 Task: Create a due date automation trigger when advanced on, 2 working days before a card is due add fields without custom field "Resume" set to a date more than 1 working days from now at 11:00 AM.
Action: Mouse moved to (964, 300)
Screenshot: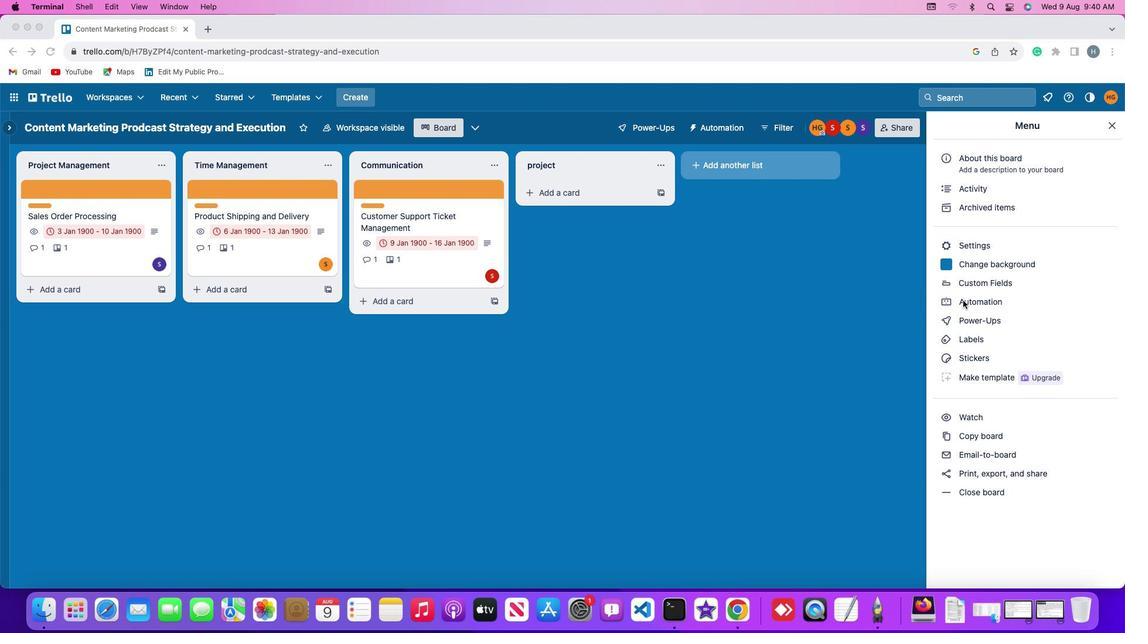 
Action: Mouse pressed left at (964, 300)
Screenshot: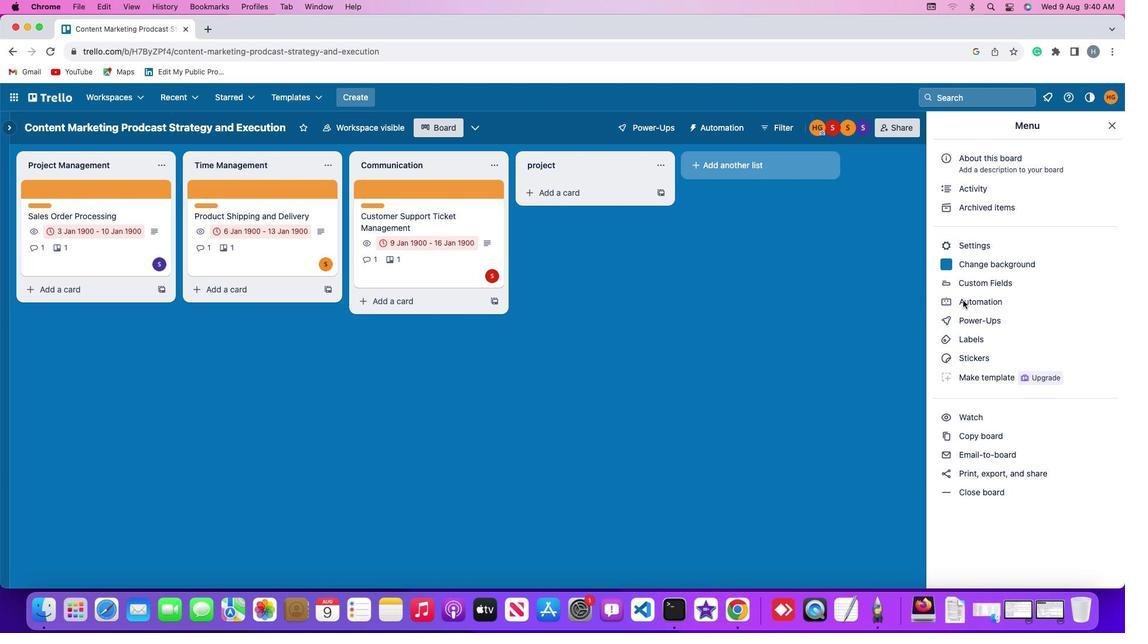 
Action: Mouse pressed left at (964, 300)
Screenshot: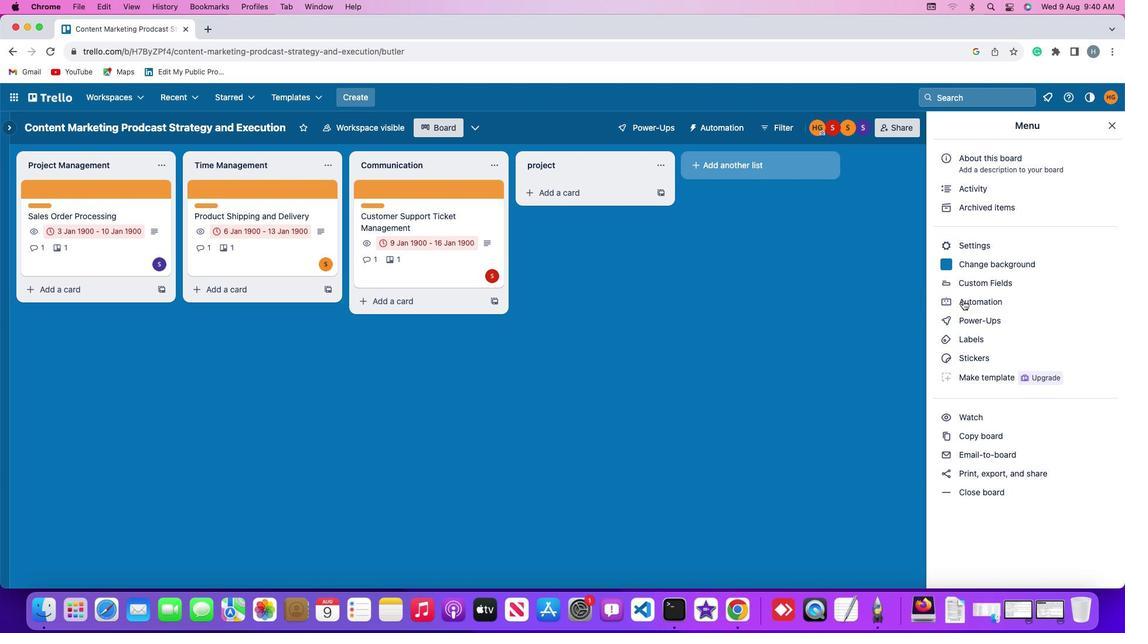 
Action: Mouse moved to (93, 277)
Screenshot: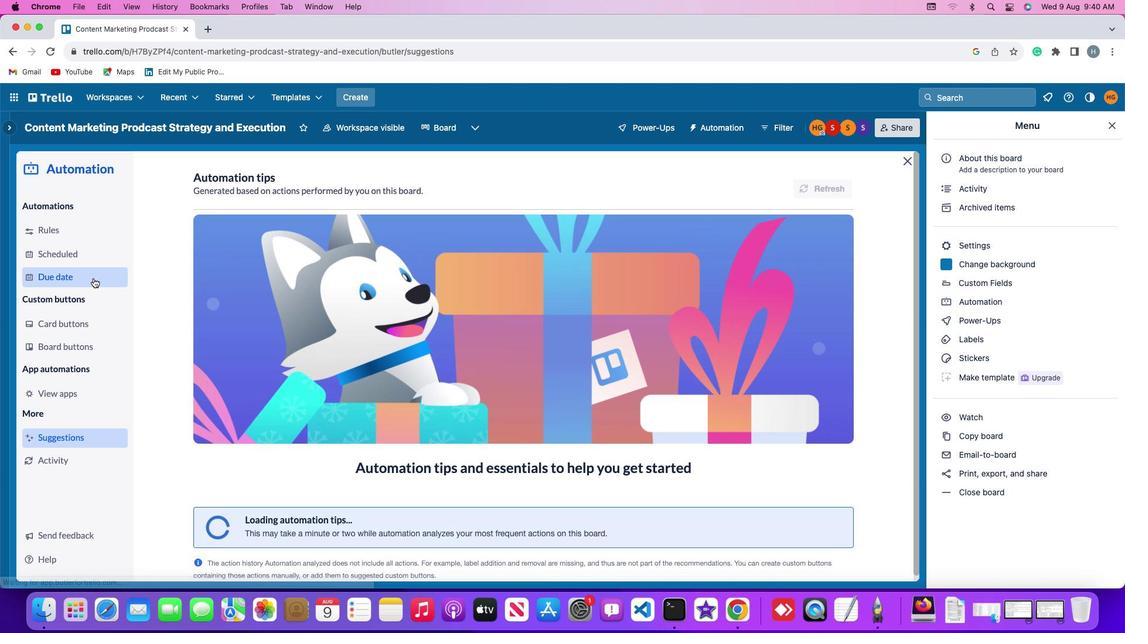 
Action: Mouse pressed left at (93, 277)
Screenshot: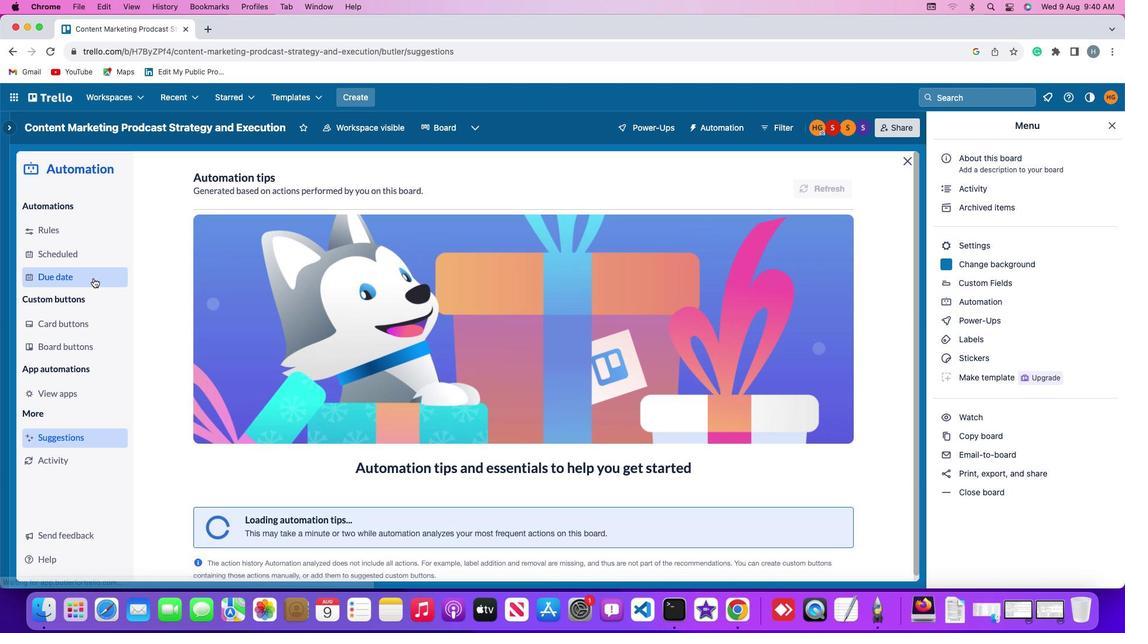 
Action: Mouse moved to (792, 182)
Screenshot: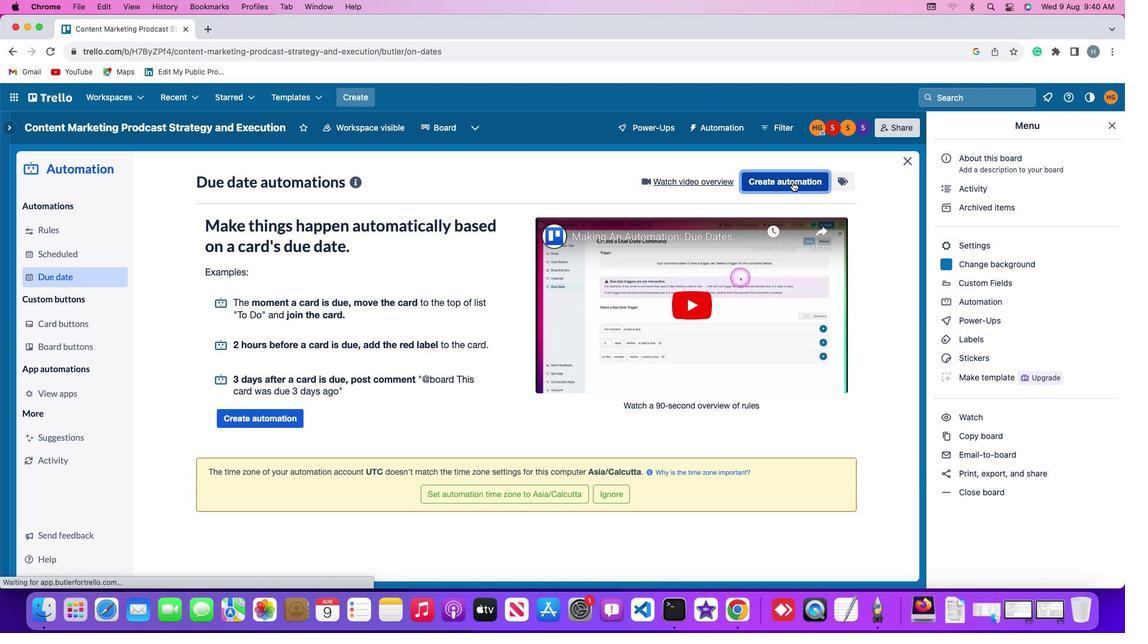
Action: Mouse pressed left at (792, 182)
Screenshot: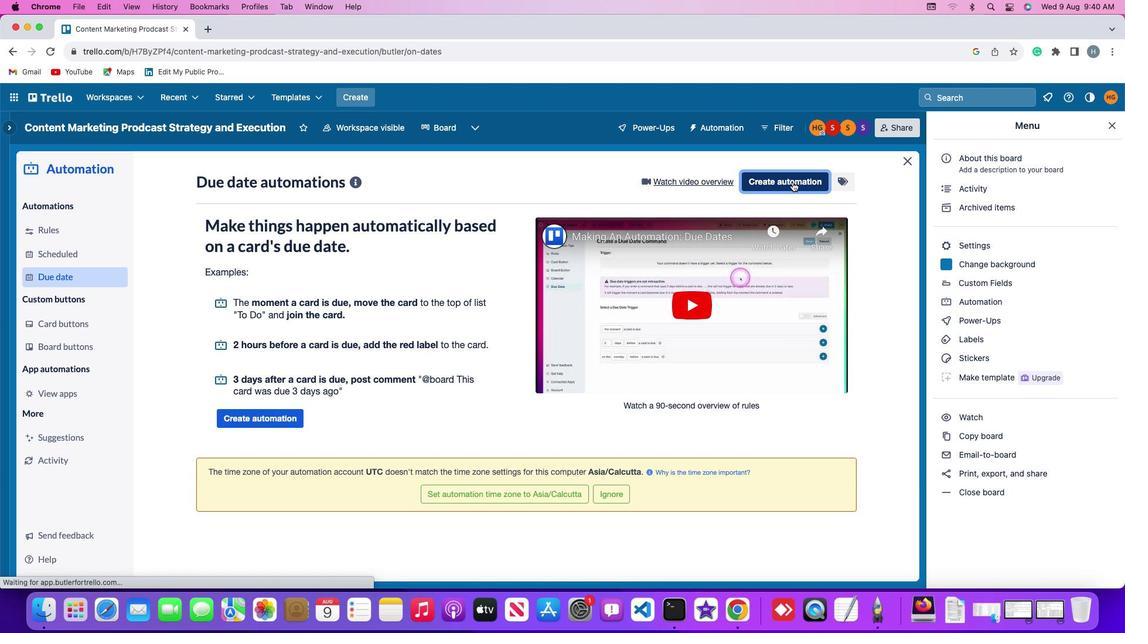 
Action: Mouse moved to (299, 293)
Screenshot: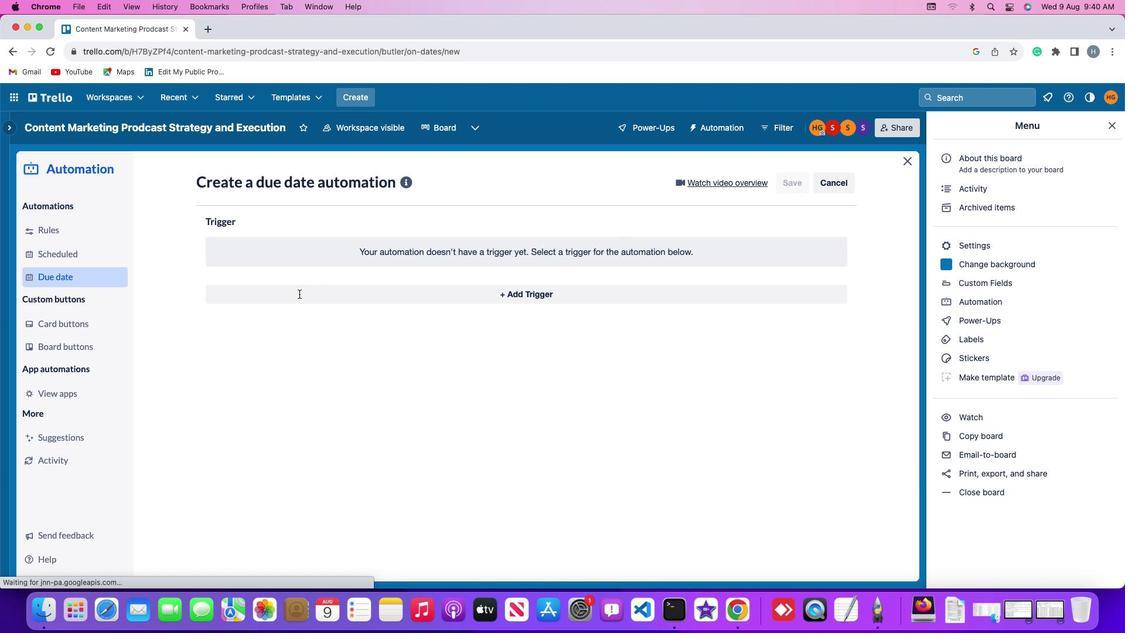 
Action: Mouse pressed left at (299, 293)
Screenshot: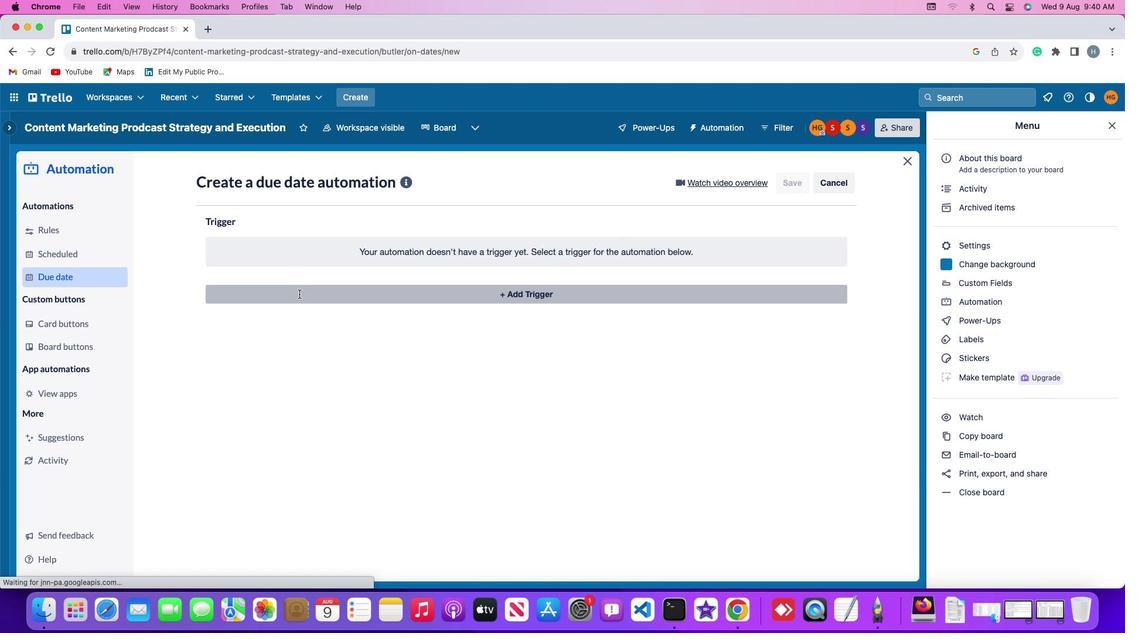 
Action: Mouse moved to (228, 469)
Screenshot: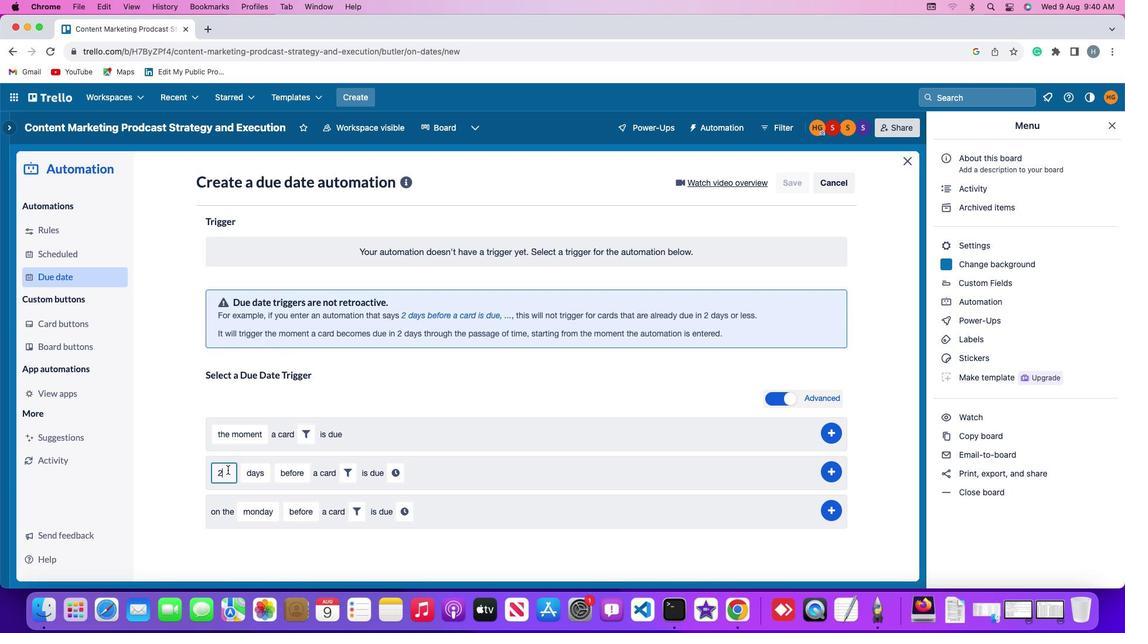 
Action: Mouse pressed left at (228, 469)
Screenshot: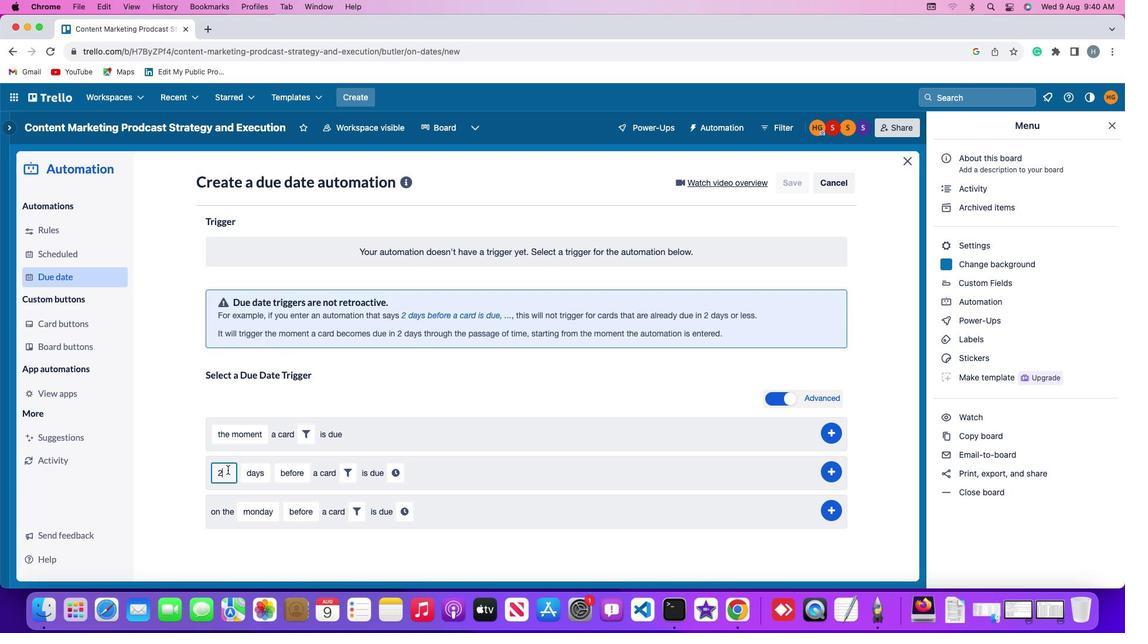 
Action: Mouse moved to (228, 469)
Screenshot: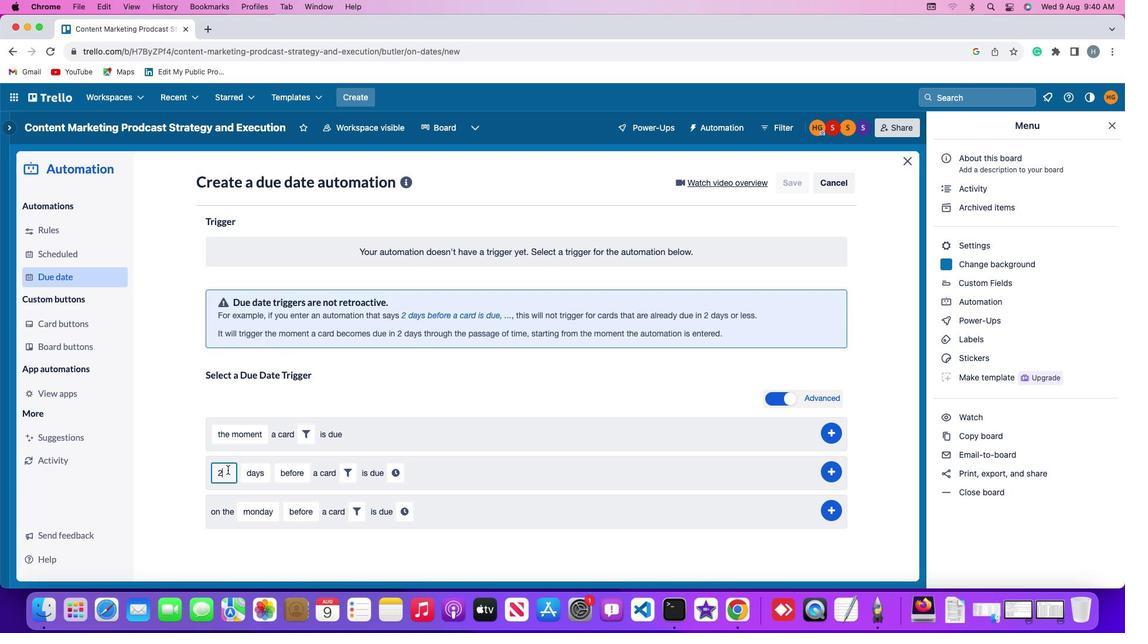 
Action: Key pressed Key.backspace'2'
Screenshot: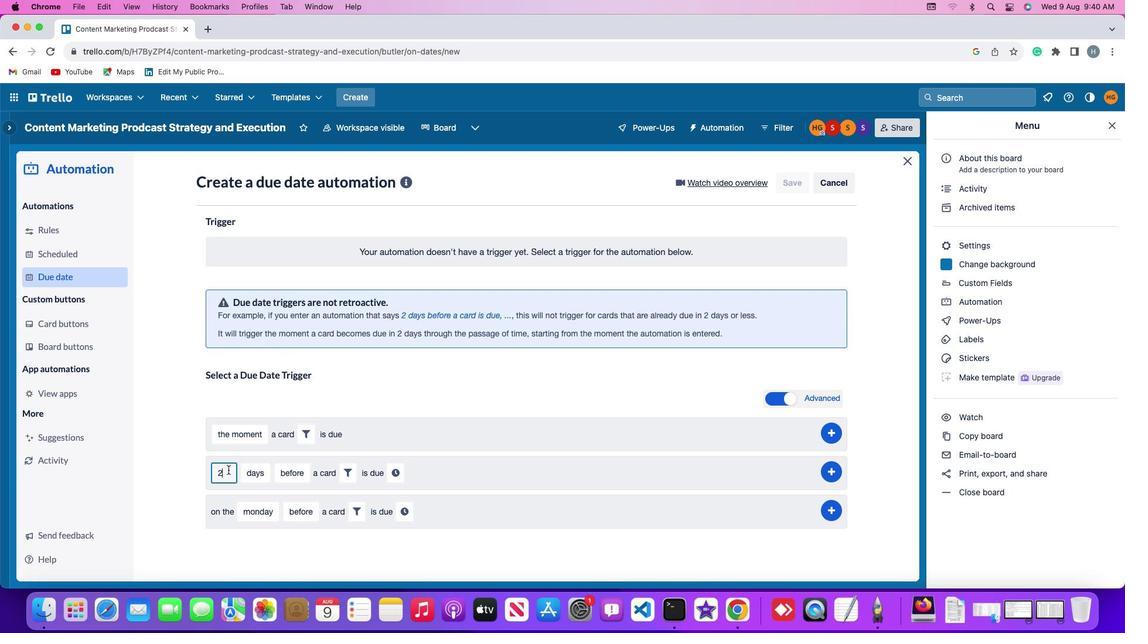 
Action: Mouse moved to (250, 473)
Screenshot: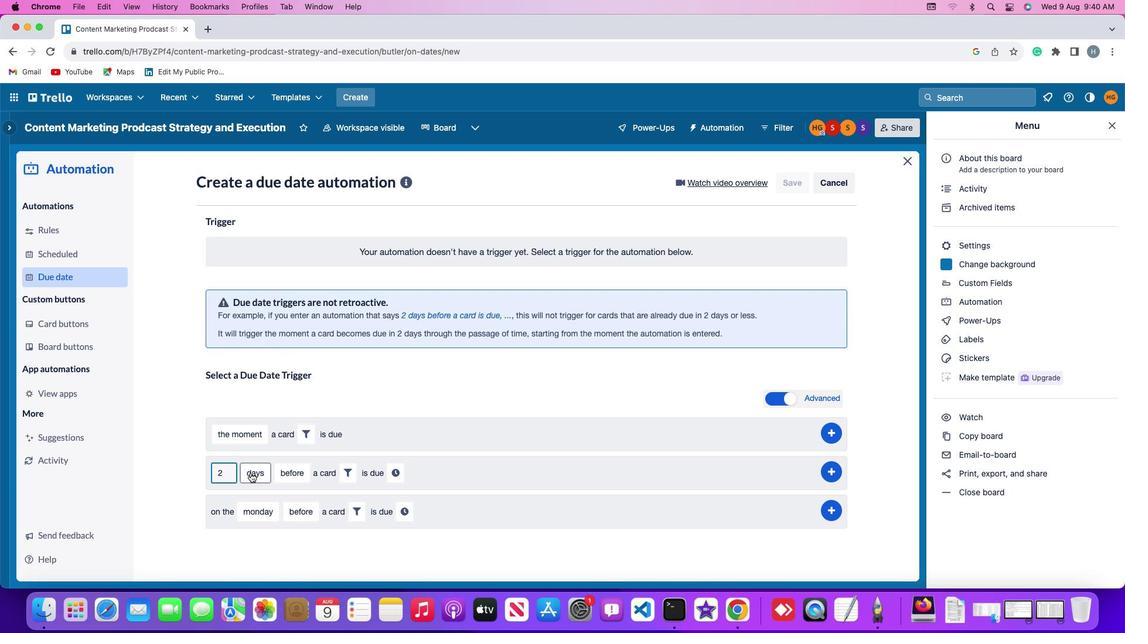 
Action: Mouse pressed left at (250, 473)
Screenshot: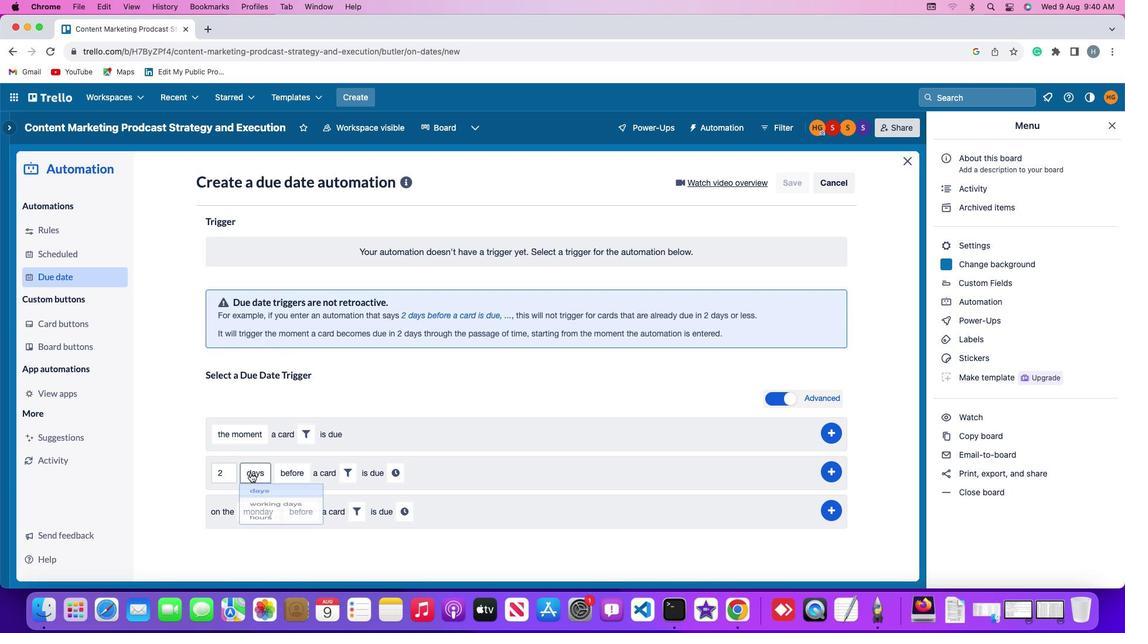 
Action: Mouse moved to (258, 518)
Screenshot: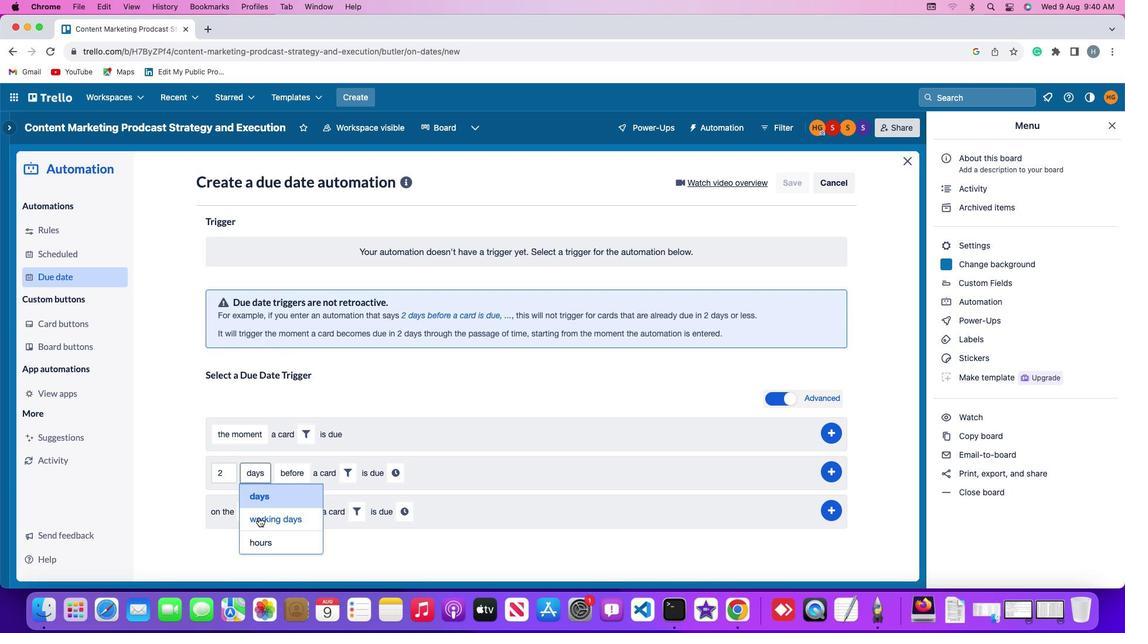 
Action: Mouse pressed left at (258, 518)
Screenshot: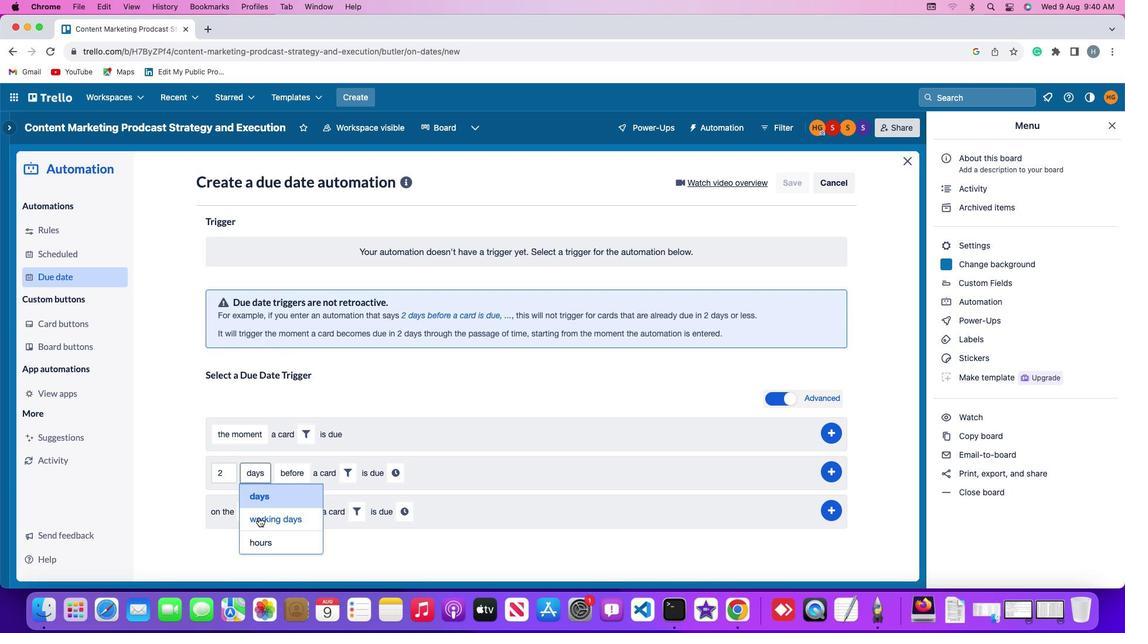 
Action: Mouse moved to (318, 474)
Screenshot: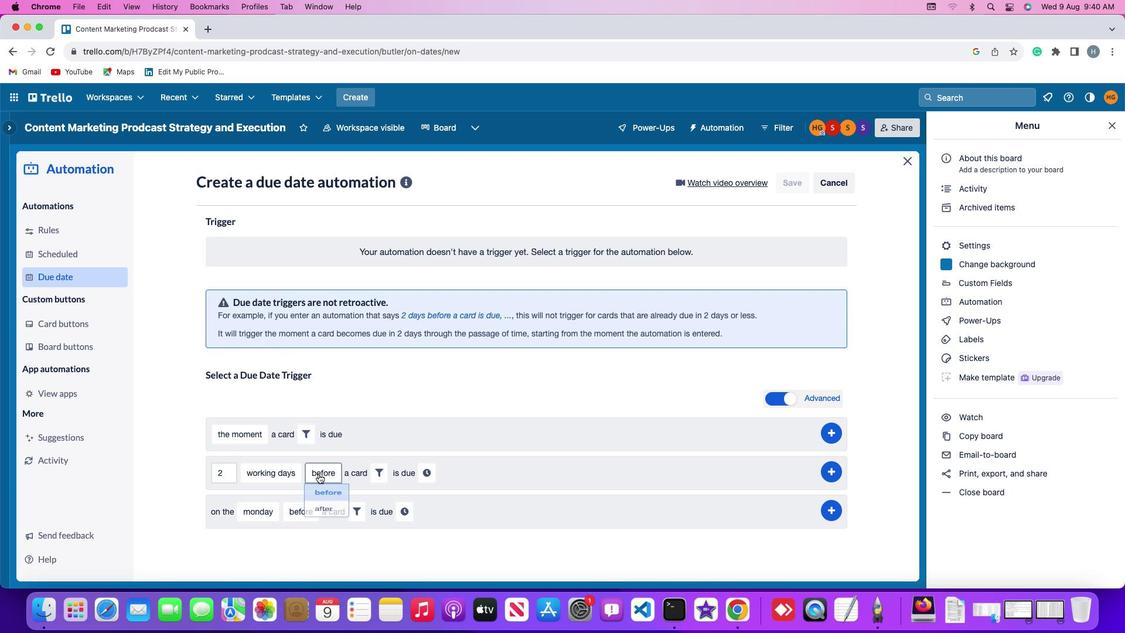
Action: Mouse pressed left at (318, 474)
Screenshot: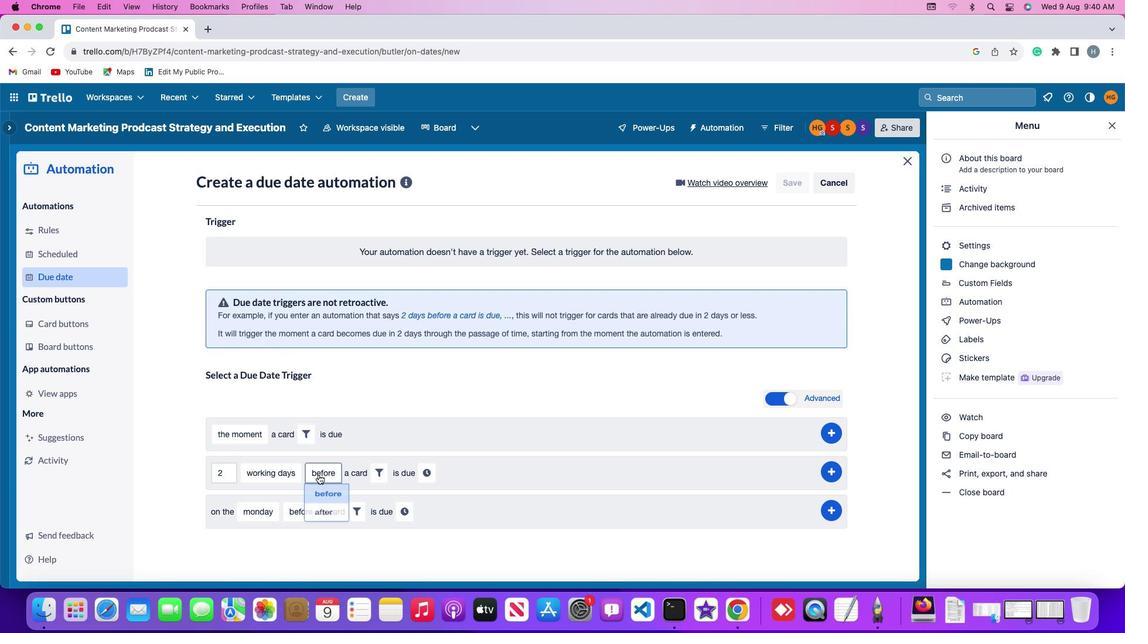 
Action: Mouse moved to (327, 494)
Screenshot: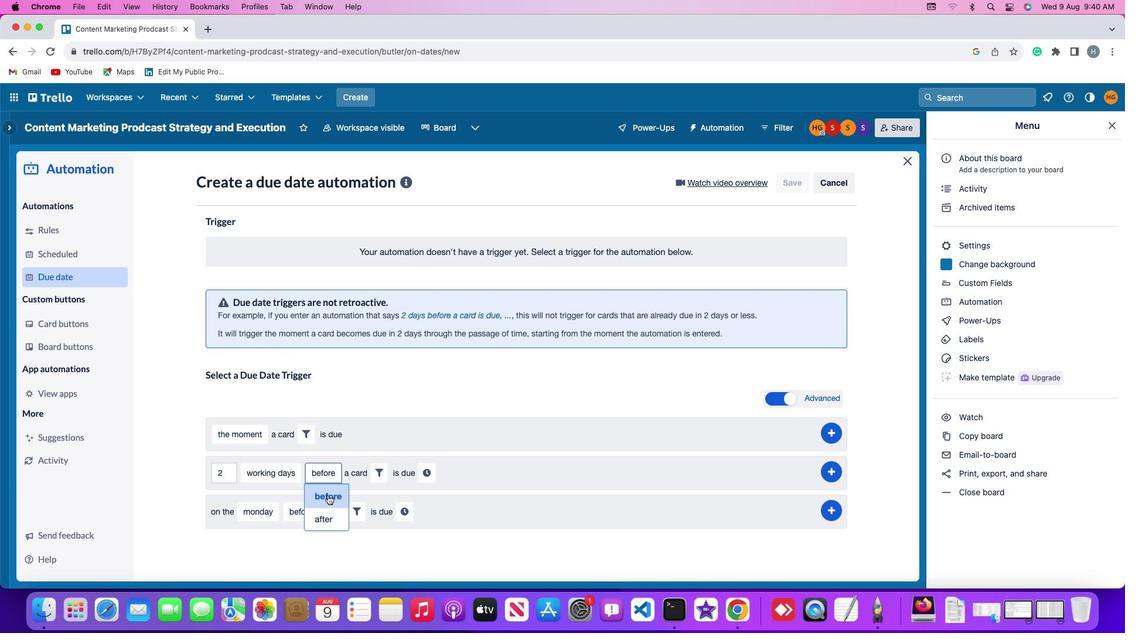 
Action: Mouse pressed left at (327, 494)
Screenshot: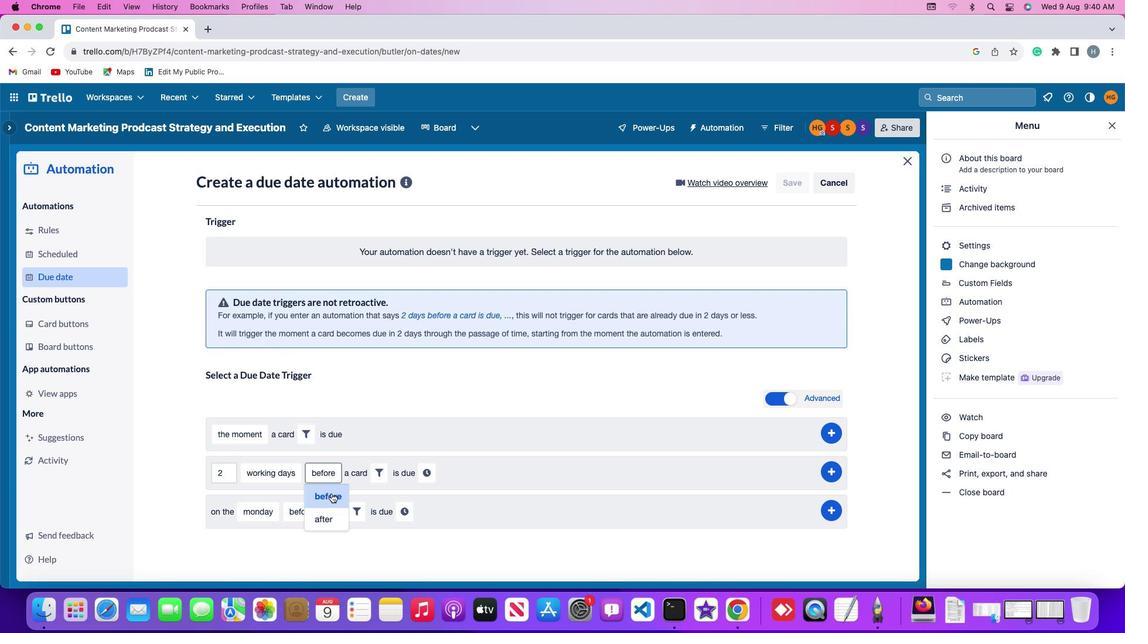 
Action: Mouse moved to (379, 476)
Screenshot: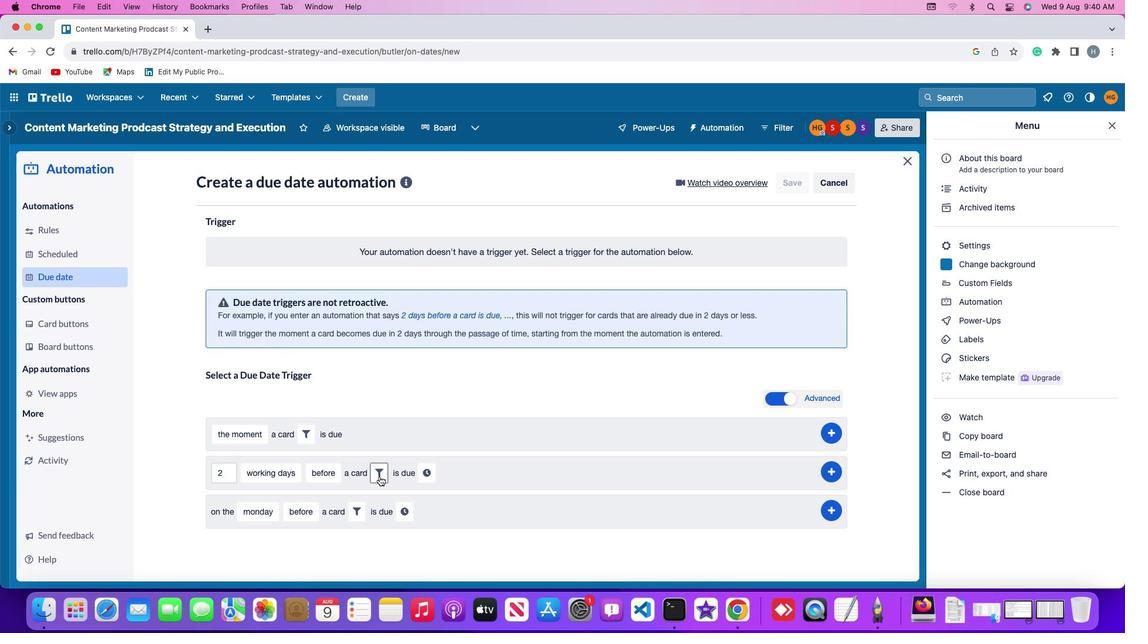 
Action: Mouse pressed left at (379, 476)
Screenshot: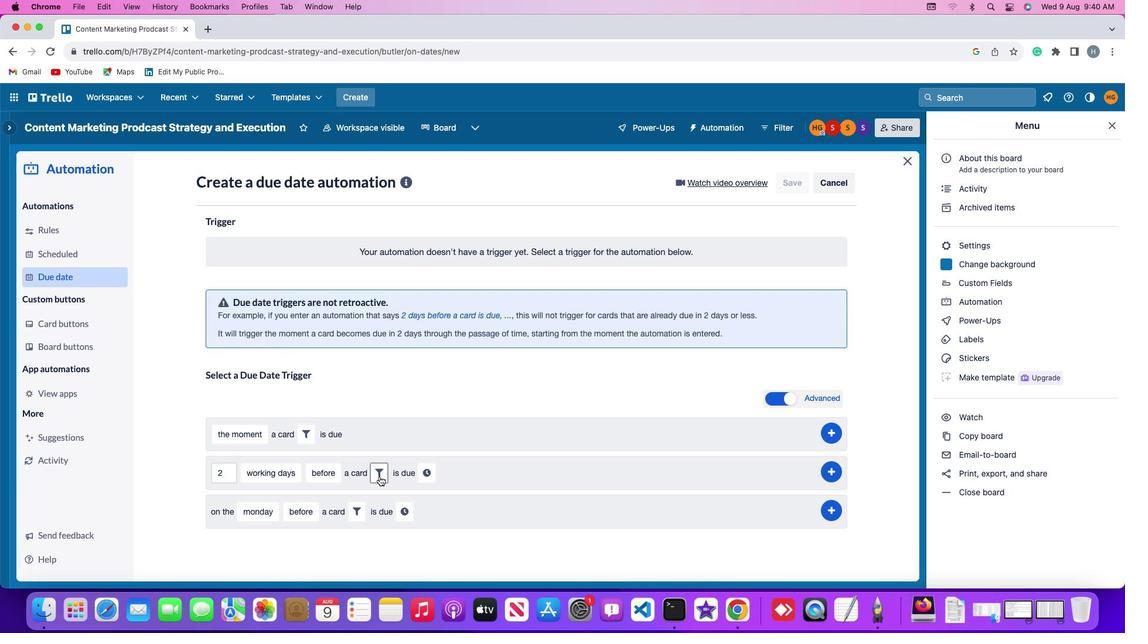 
Action: Mouse moved to (569, 507)
Screenshot: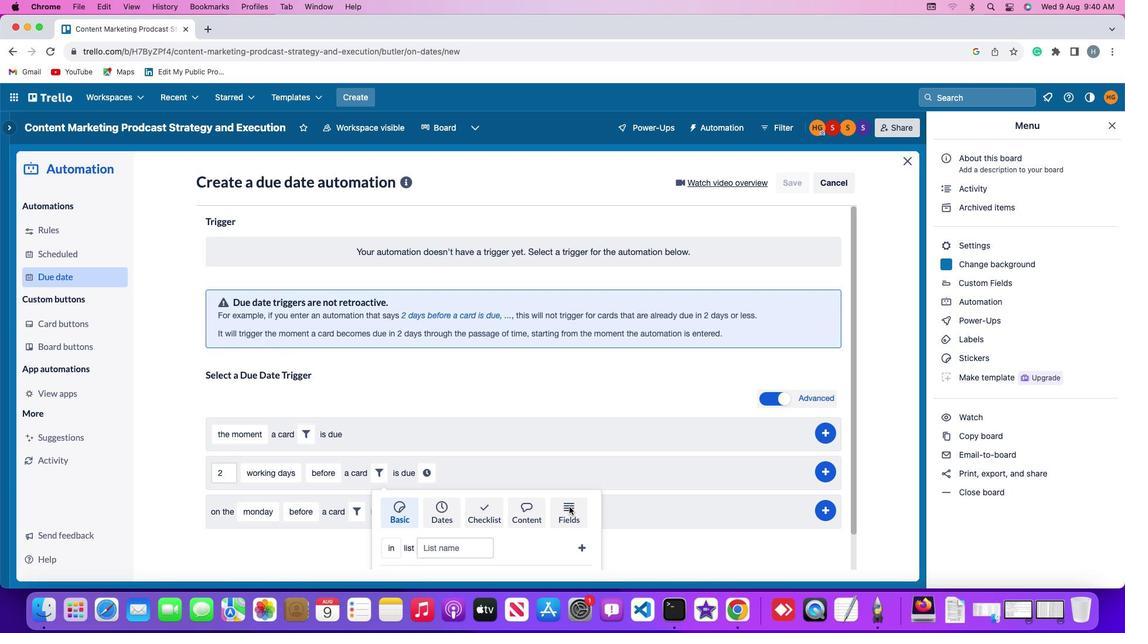 
Action: Mouse pressed left at (569, 507)
Screenshot: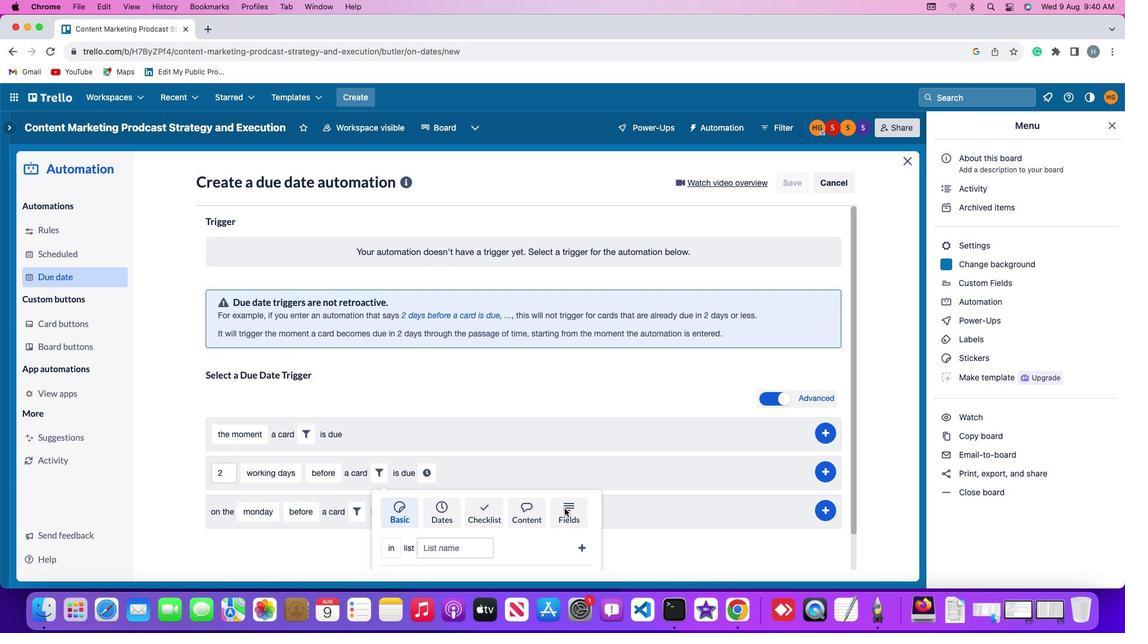 
Action: Mouse moved to (334, 538)
Screenshot: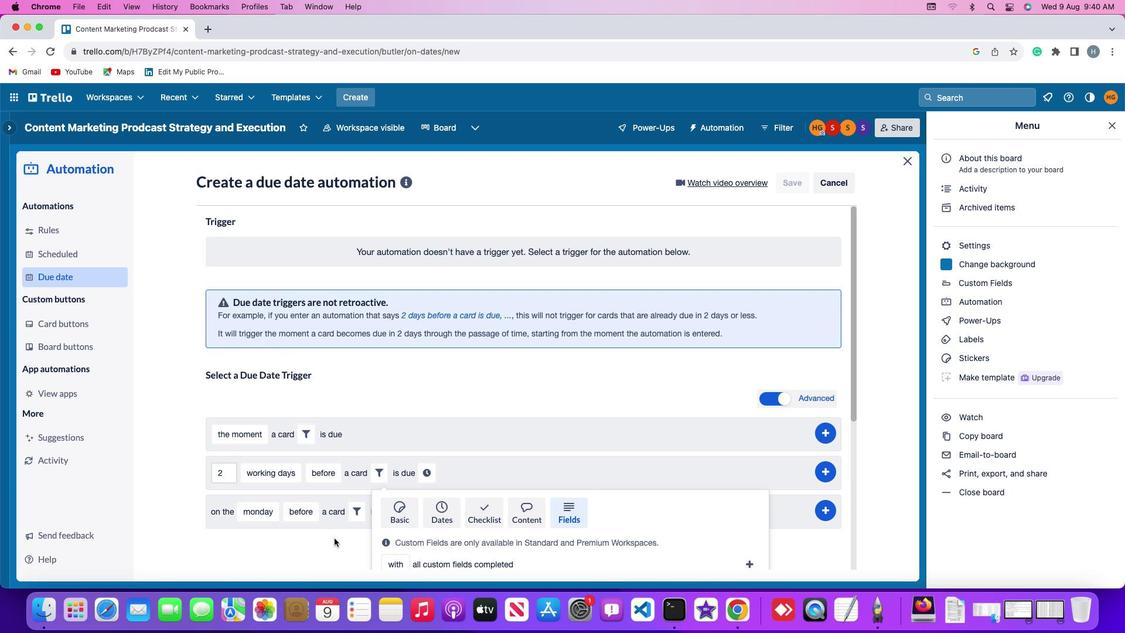 
Action: Mouse scrolled (334, 538) with delta (0, 0)
Screenshot: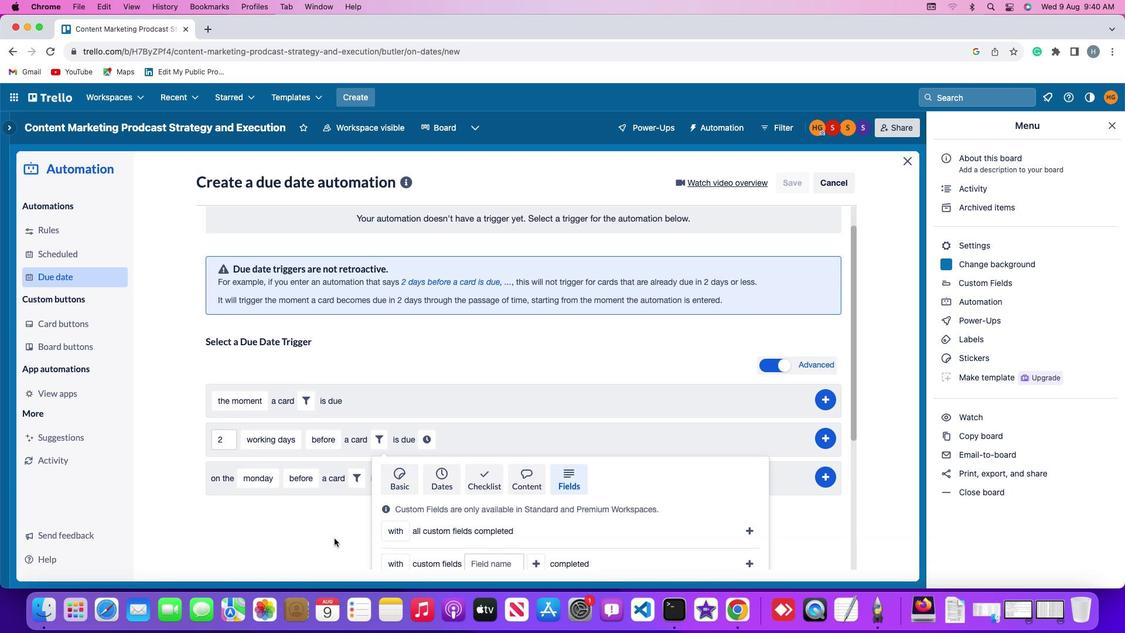 
Action: Mouse scrolled (334, 538) with delta (0, 0)
Screenshot: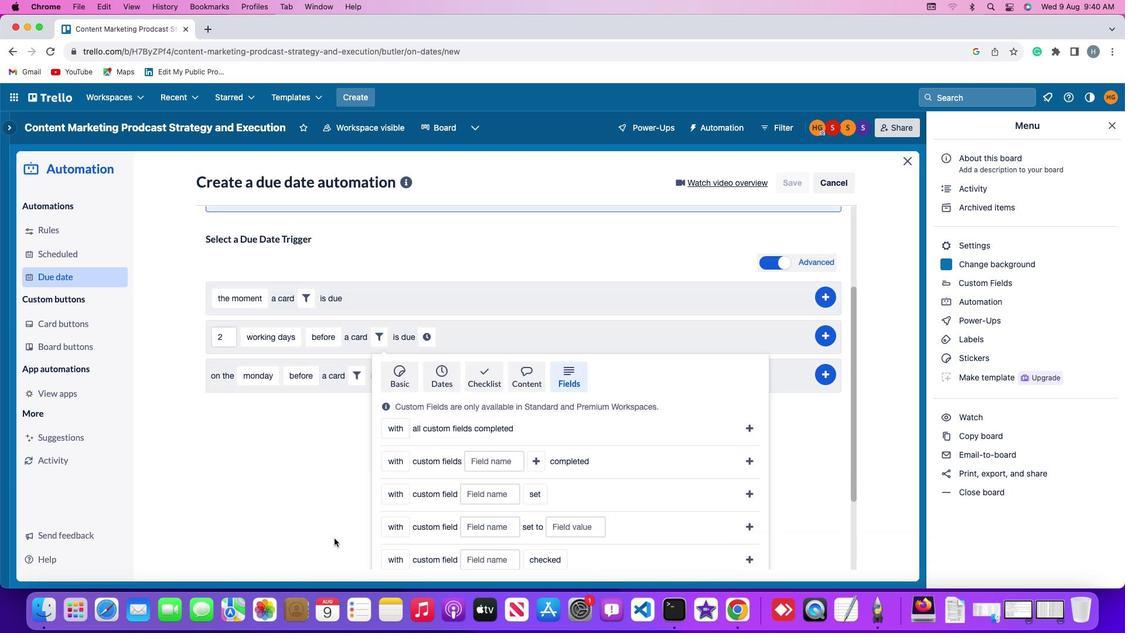 
Action: Mouse scrolled (334, 538) with delta (0, -1)
Screenshot: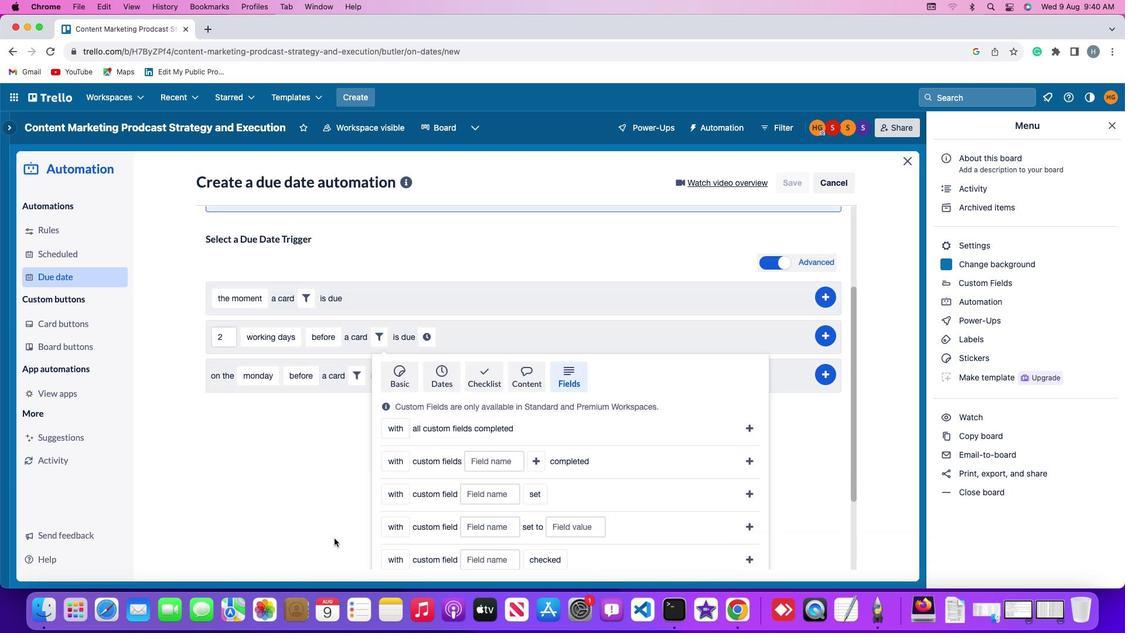 
Action: Mouse scrolled (334, 538) with delta (0, -2)
Screenshot: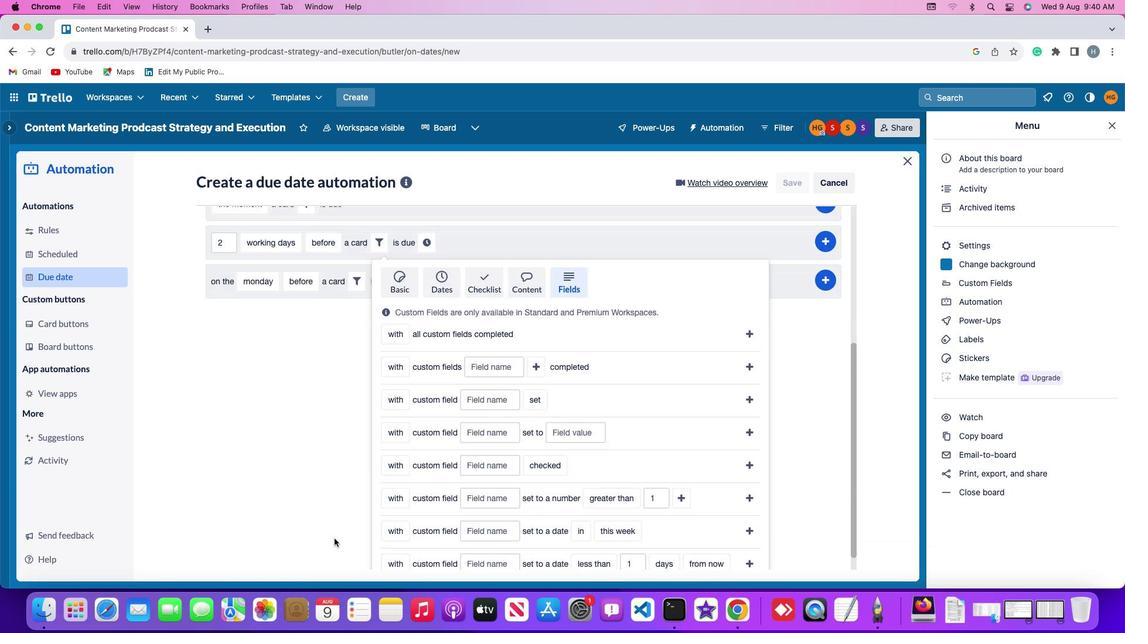 
Action: Mouse scrolled (334, 538) with delta (0, -3)
Screenshot: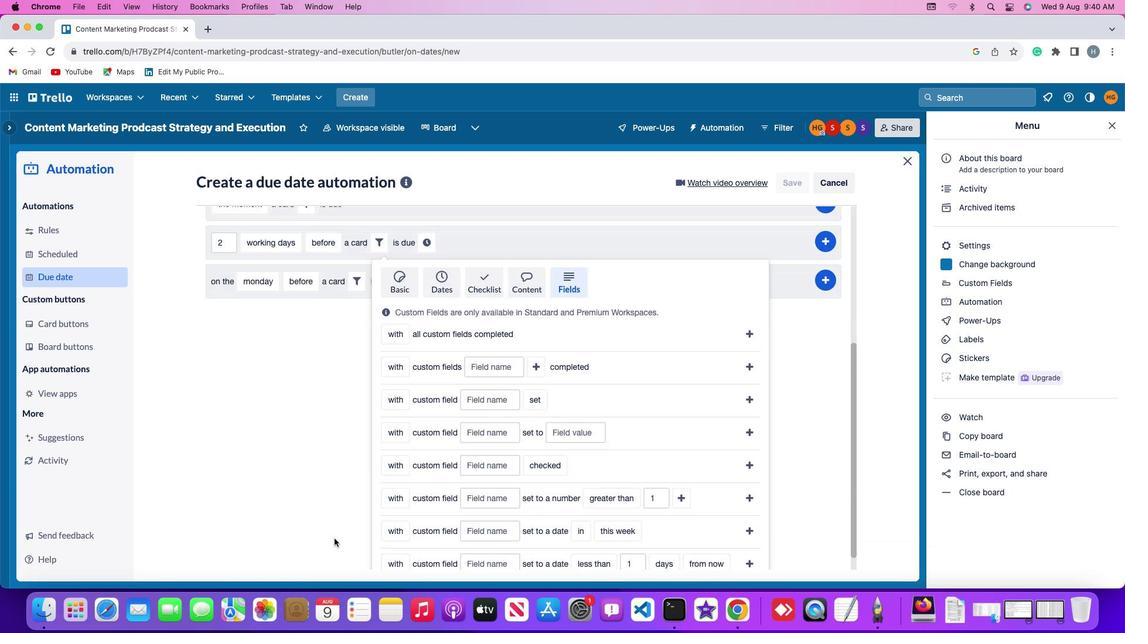 
Action: Mouse scrolled (334, 538) with delta (0, -4)
Screenshot: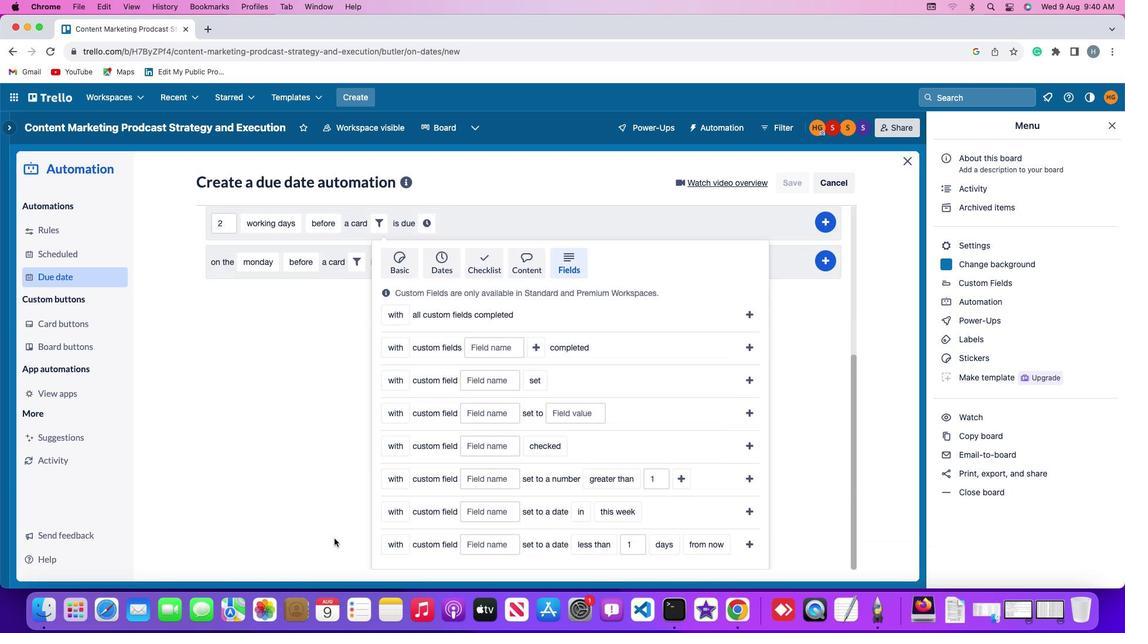 
Action: Mouse scrolled (334, 538) with delta (0, 0)
Screenshot: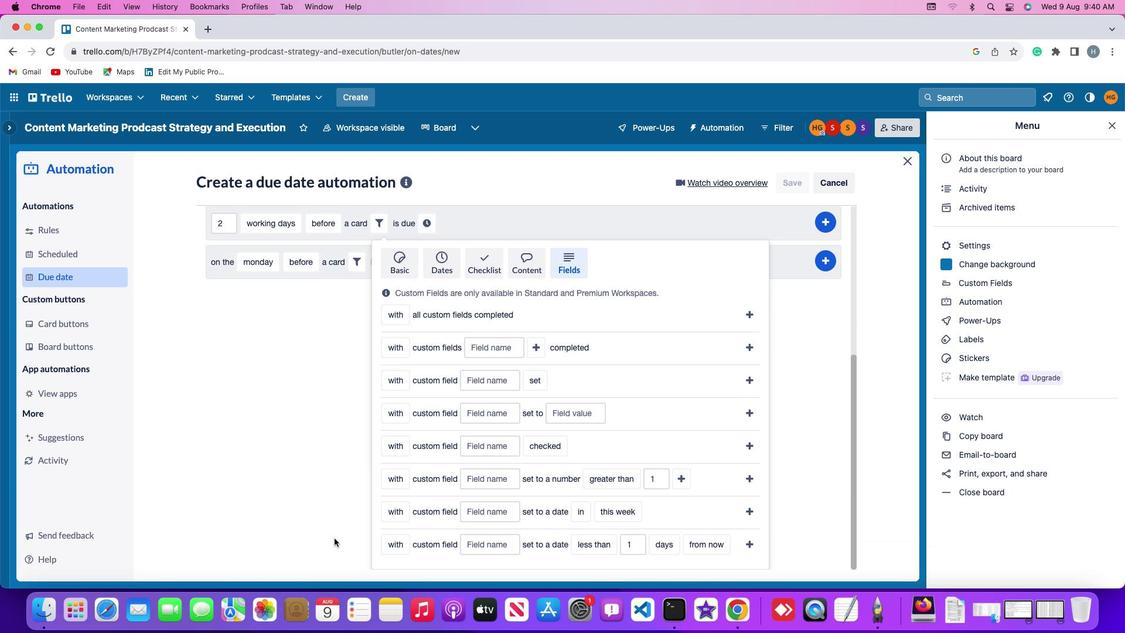 
Action: Mouse scrolled (334, 538) with delta (0, 0)
Screenshot: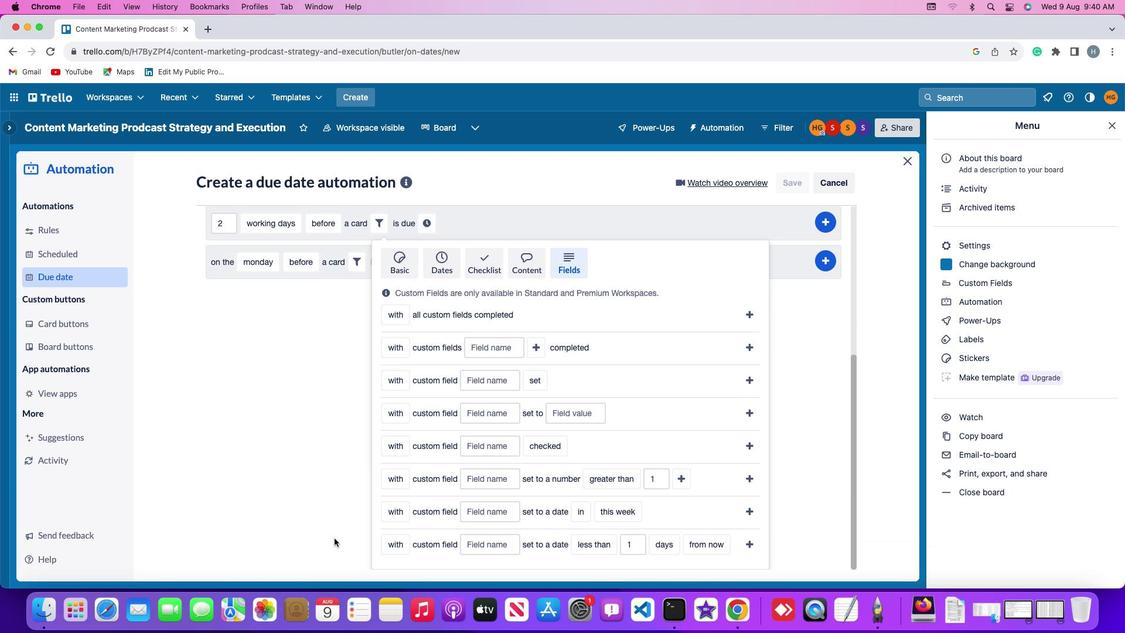 
Action: Mouse scrolled (334, 538) with delta (0, -1)
Screenshot: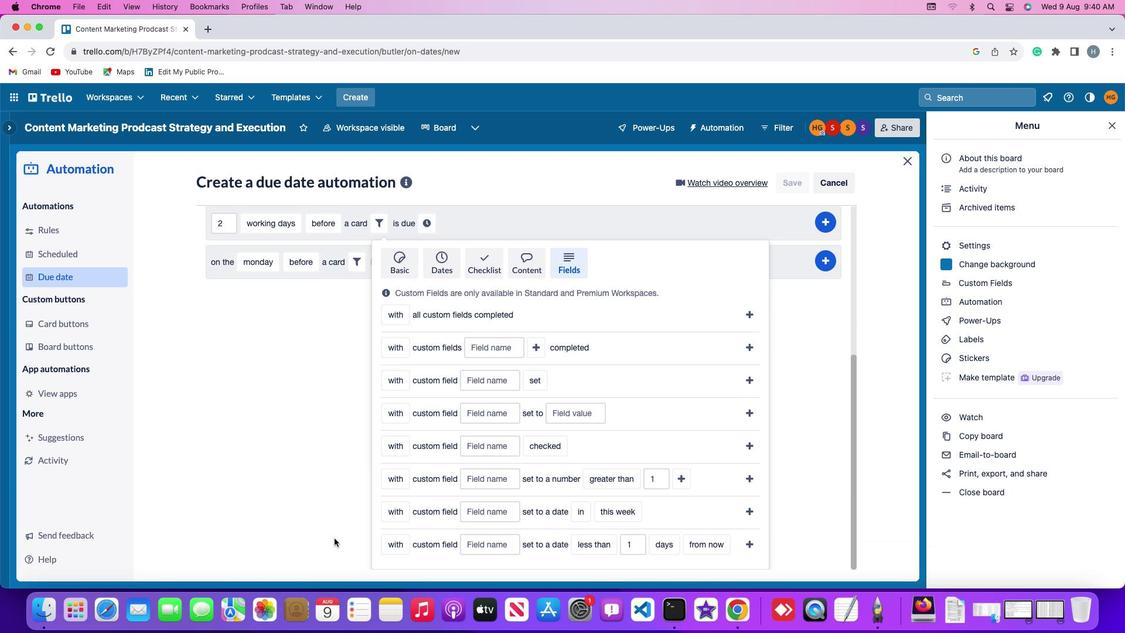 
Action: Mouse scrolled (334, 538) with delta (0, -2)
Screenshot: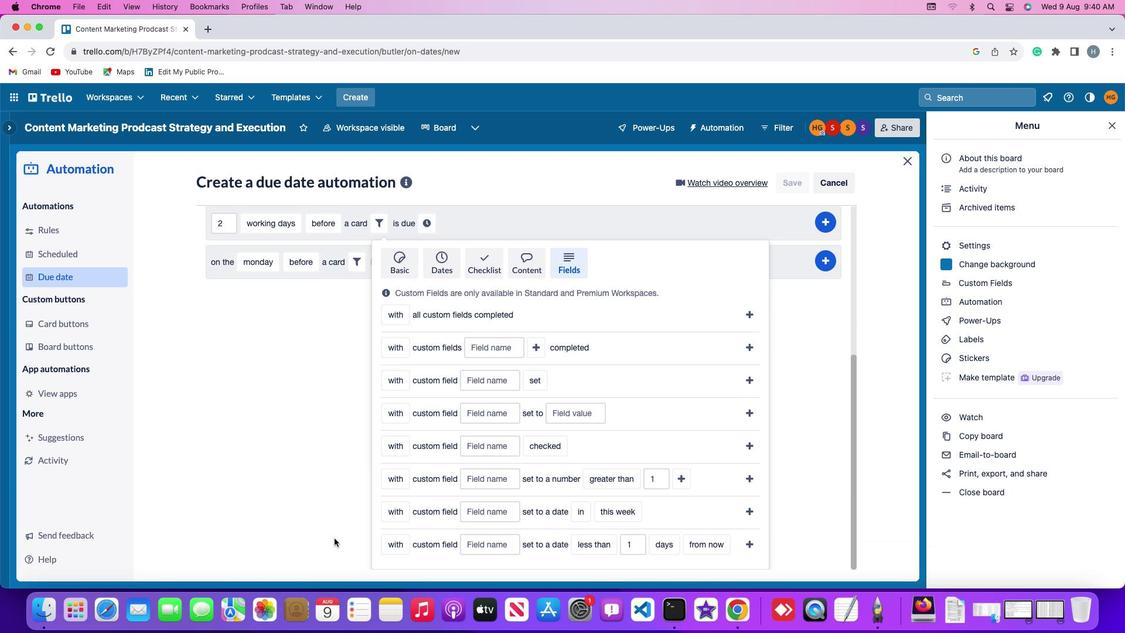 
Action: Mouse moved to (386, 540)
Screenshot: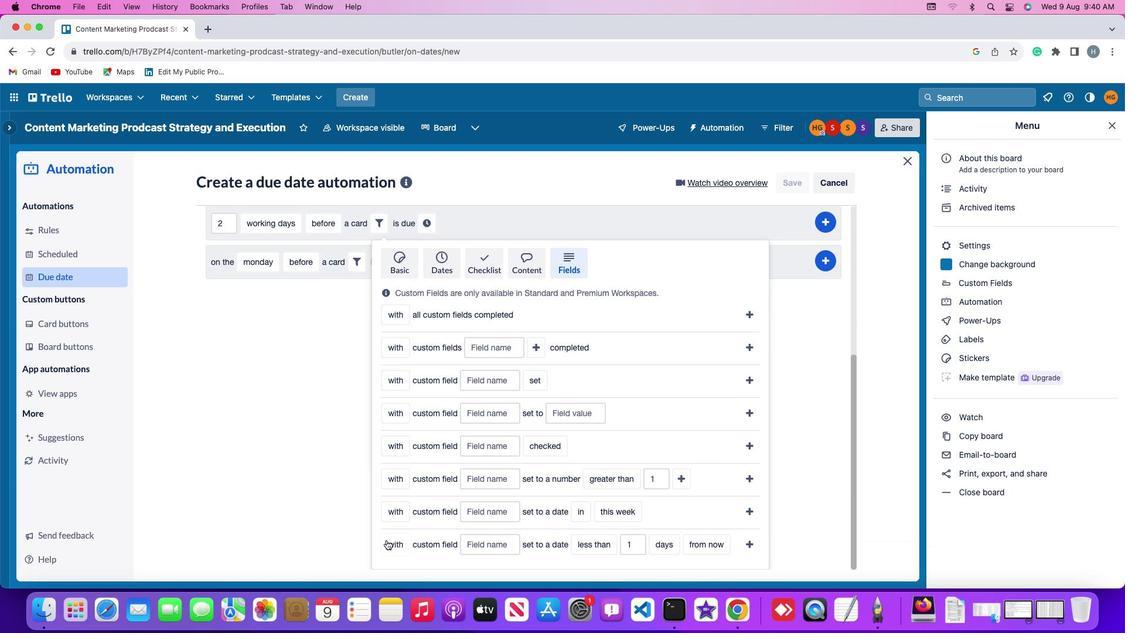 
Action: Mouse pressed left at (386, 540)
Screenshot: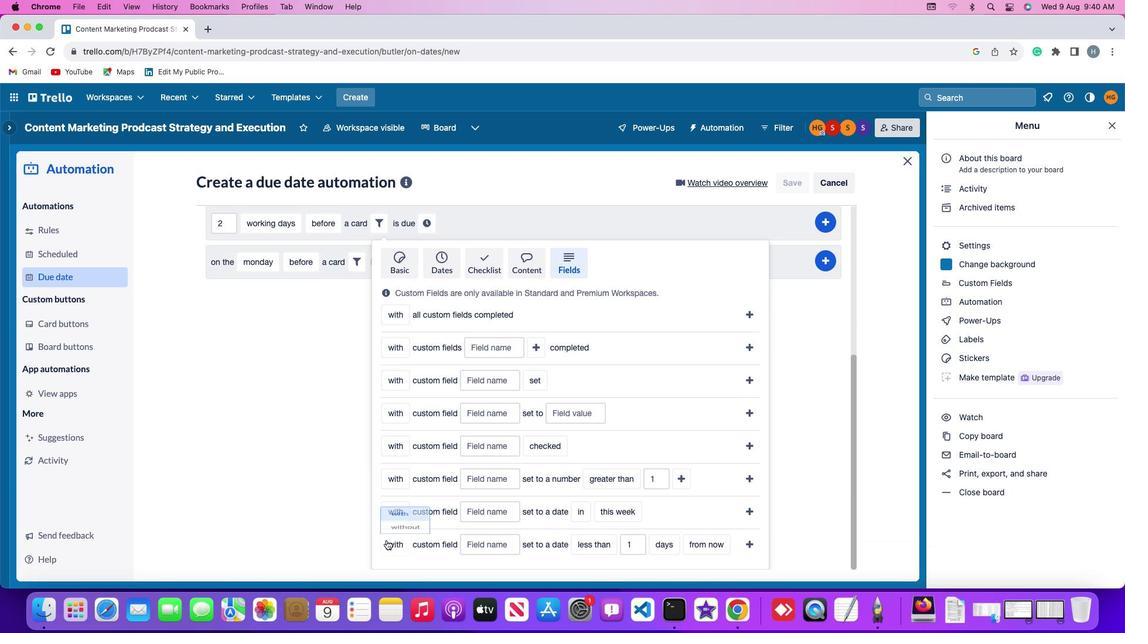 
Action: Mouse moved to (402, 527)
Screenshot: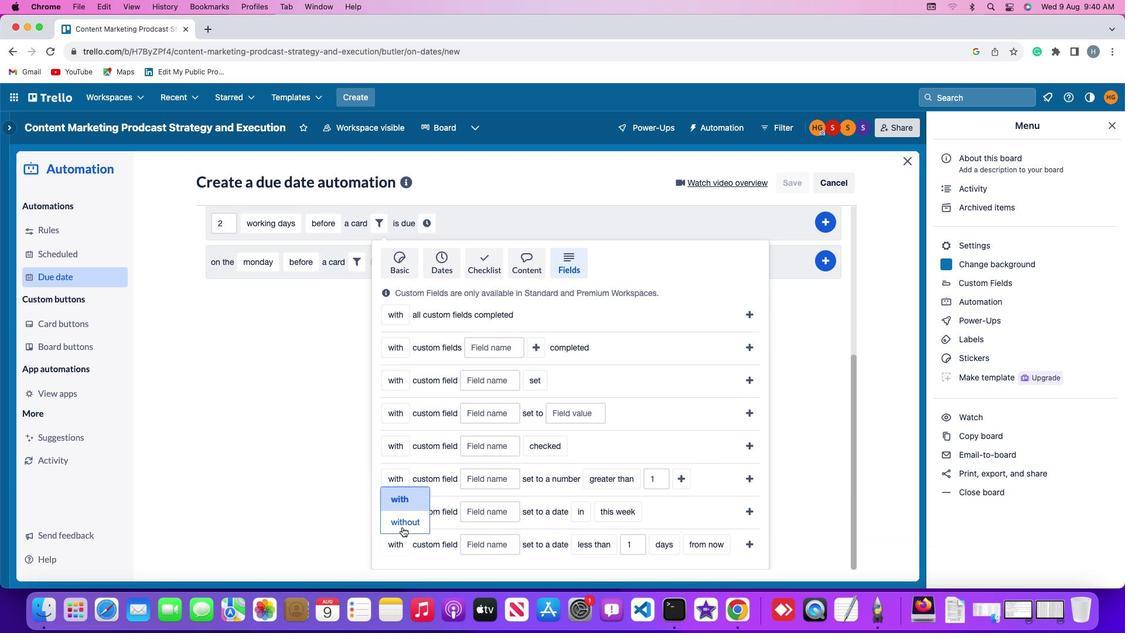 
Action: Mouse pressed left at (402, 527)
Screenshot: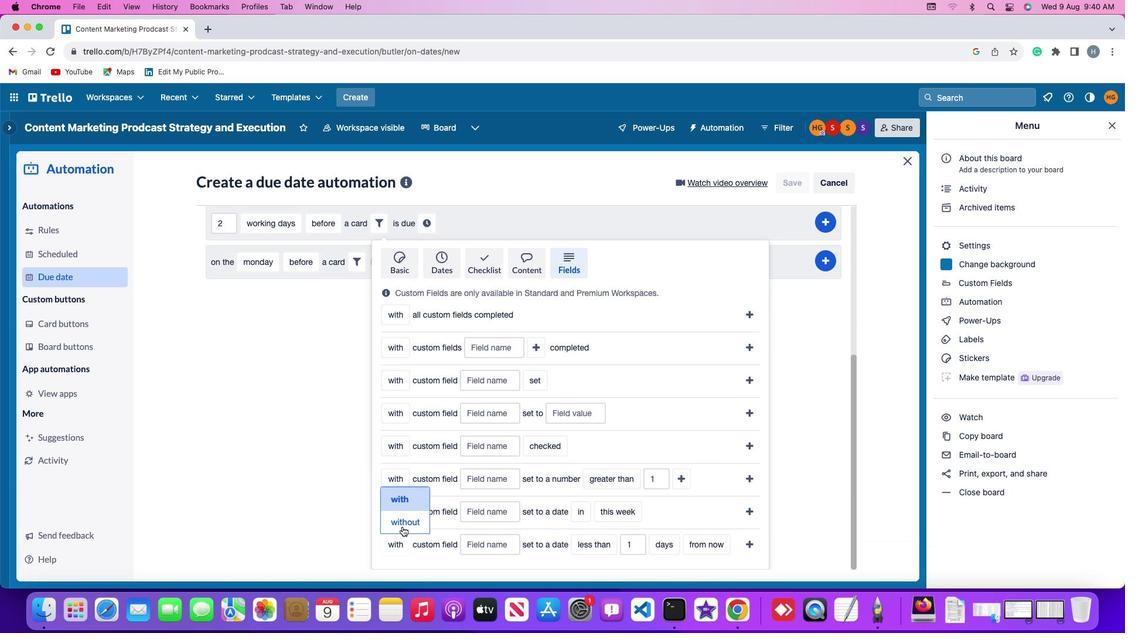 
Action: Mouse moved to (490, 547)
Screenshot: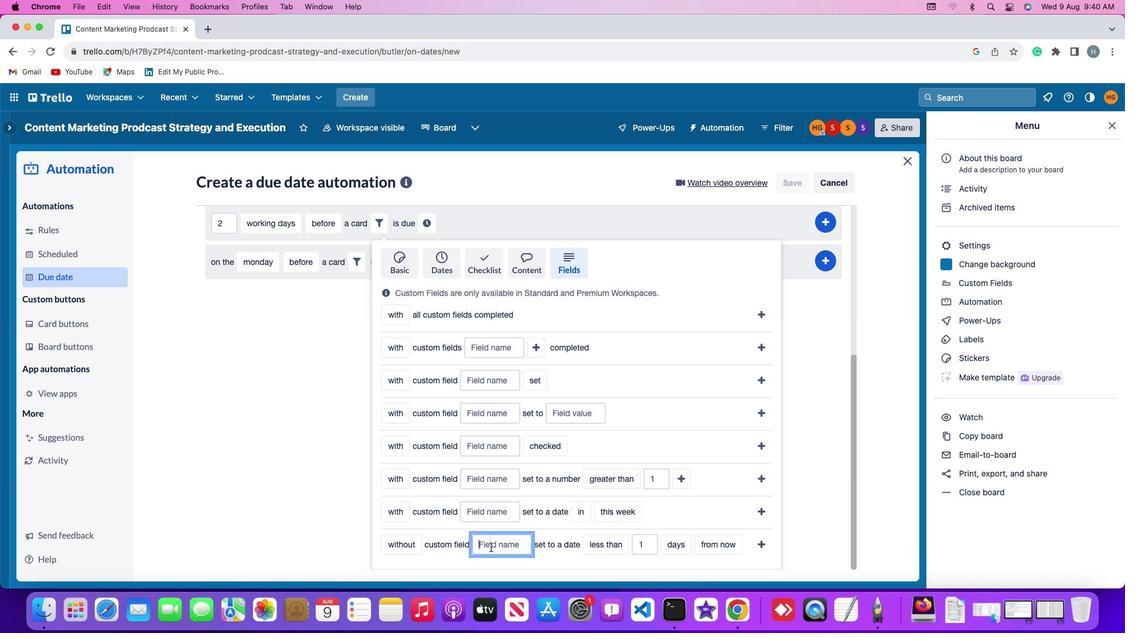 
Action: Mouse pressed left at (490, 547)
Screenshot: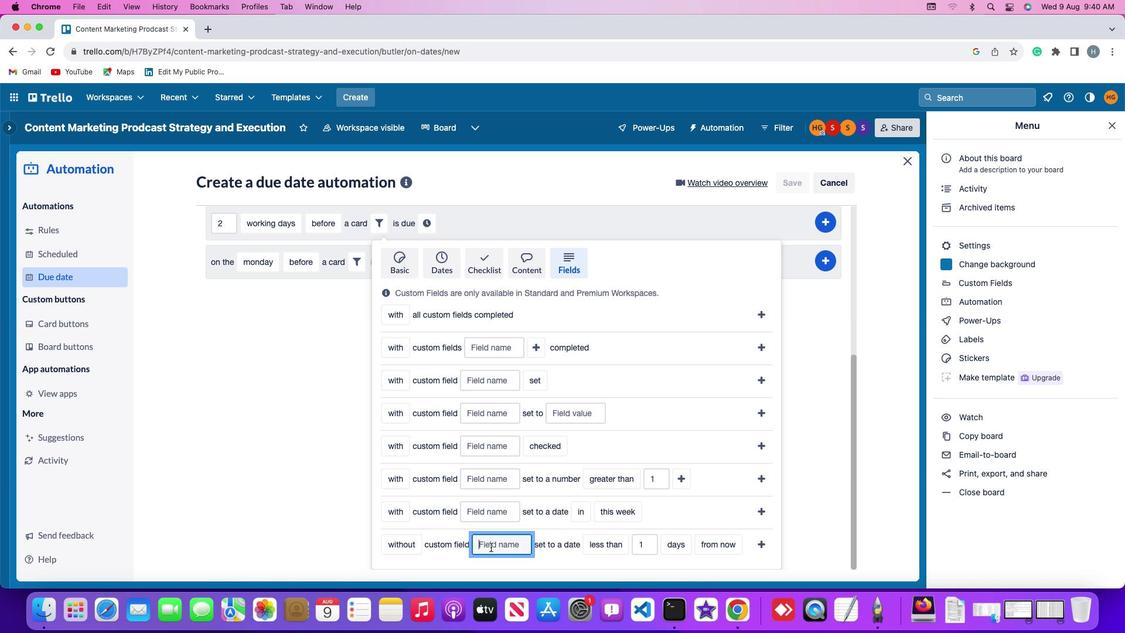 
Action: Mouse moved to (491, 545)
Screenshot: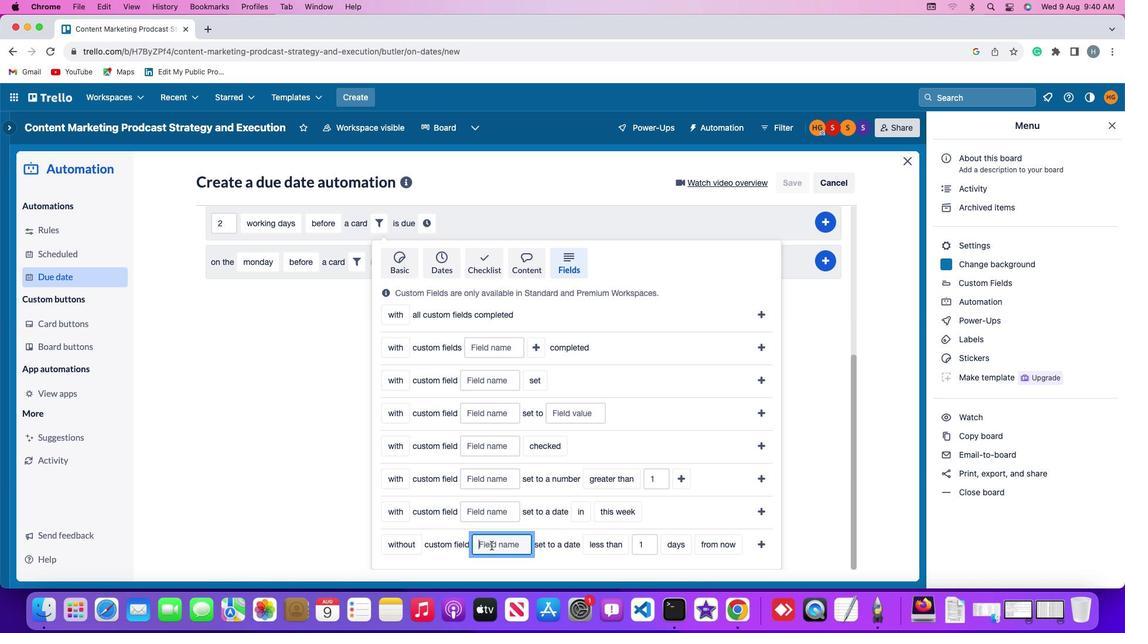 
Action: Key pressed Key.shift'R''e''s''u''m''e'
Screenshot: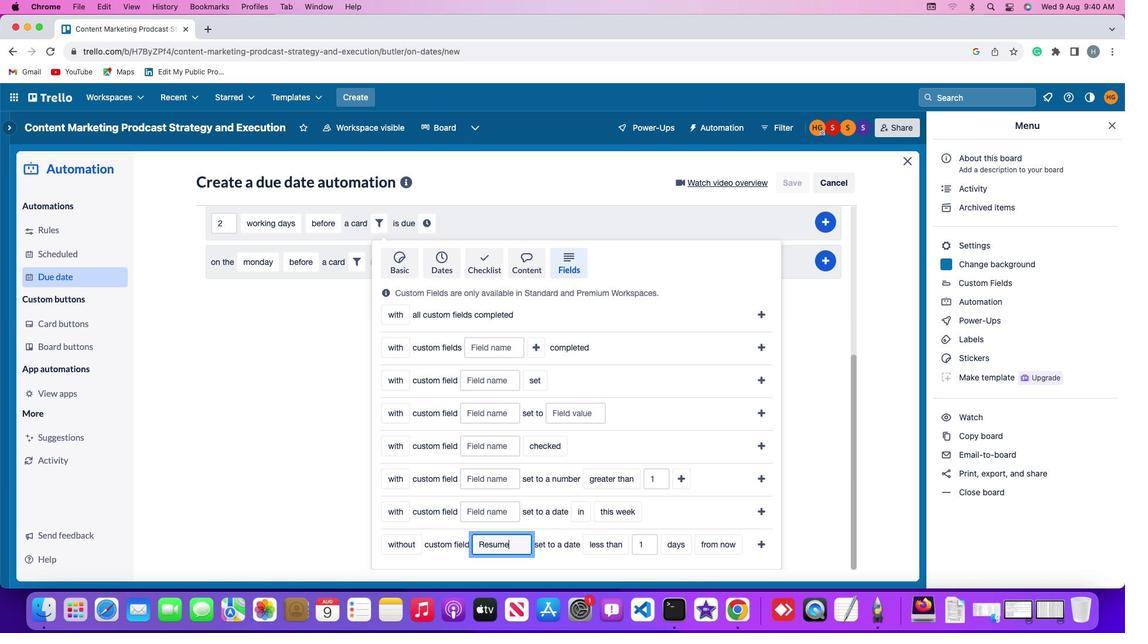 
Action: Mouse moved to (603, 547)
Screenshot: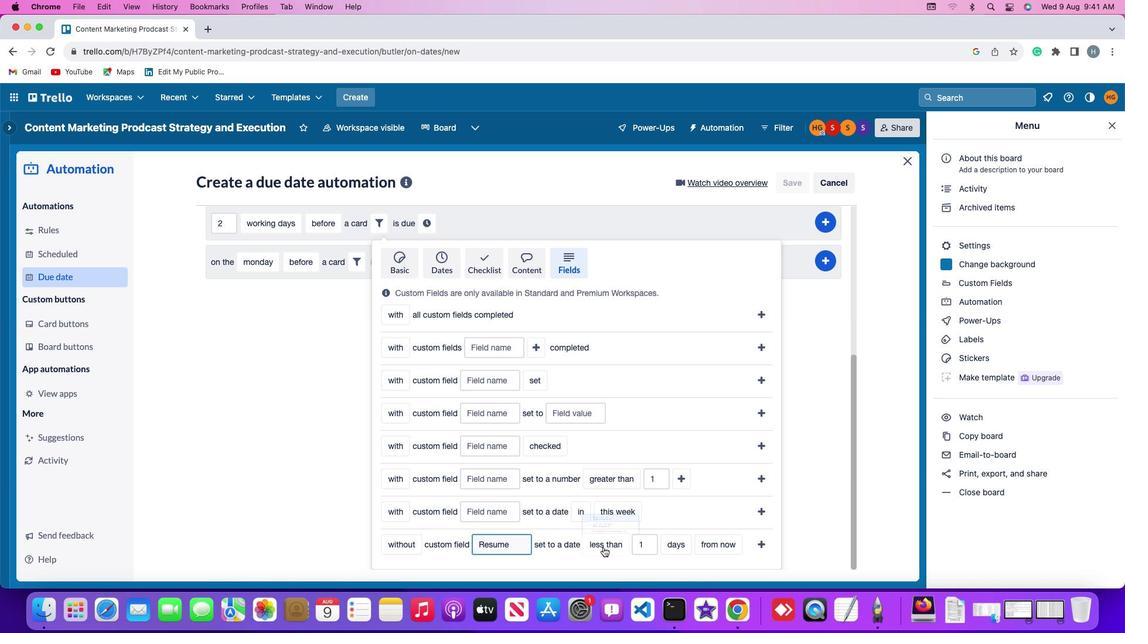 
Action: Mouse pressed left at (603, 547)
Screenshot: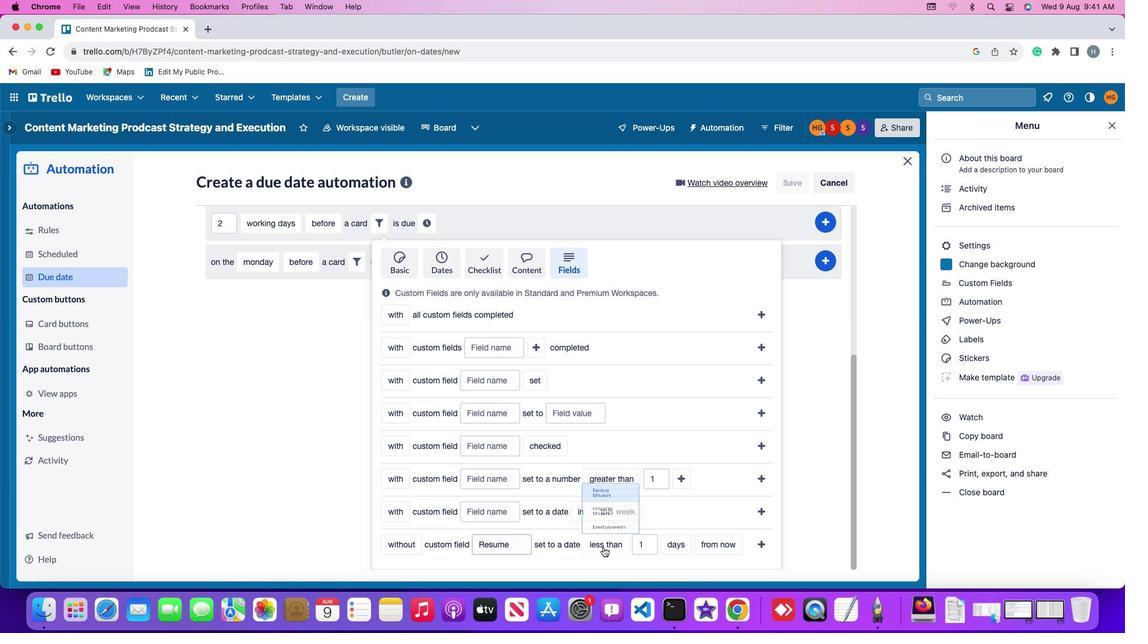 
Action: Mouse moved to (612, 496)
Screenshot: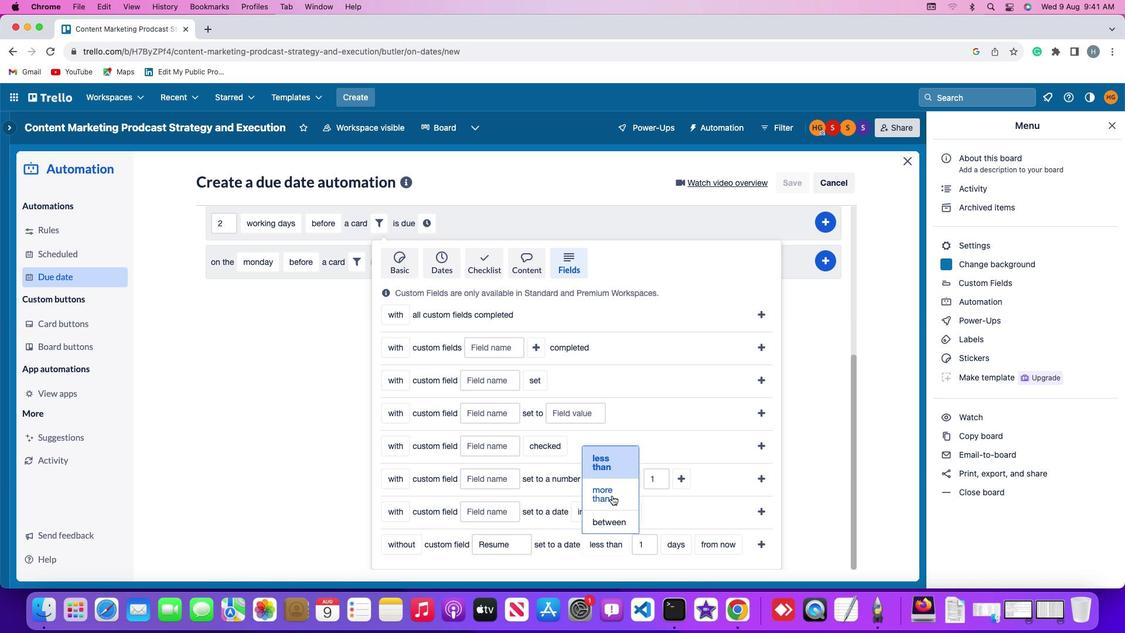 
Action: Mouse pressed left at (612, 496)
Screenshot: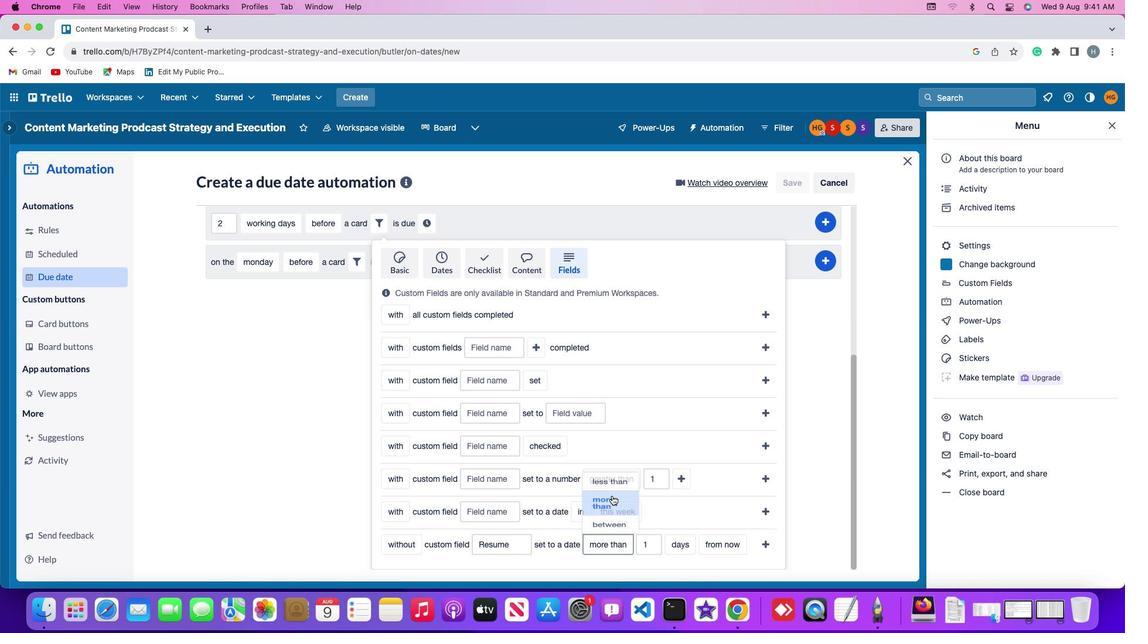 
Action: Mouse moved to (652, 542)
Screenshot: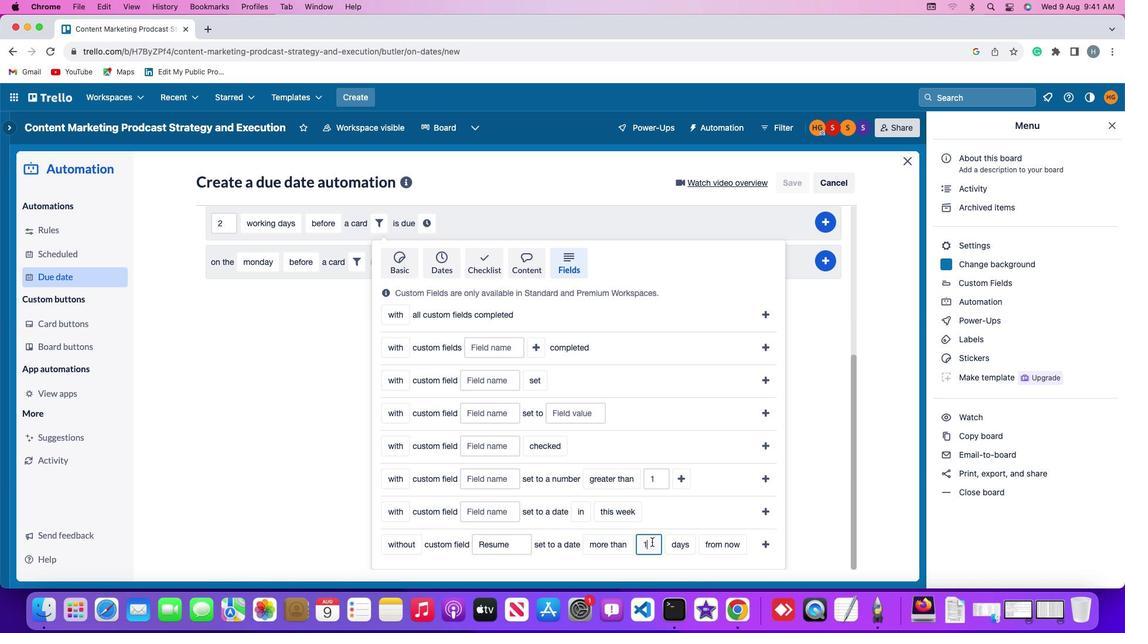 
Action: Mouse pressed left at (652, 542)
Screenshot: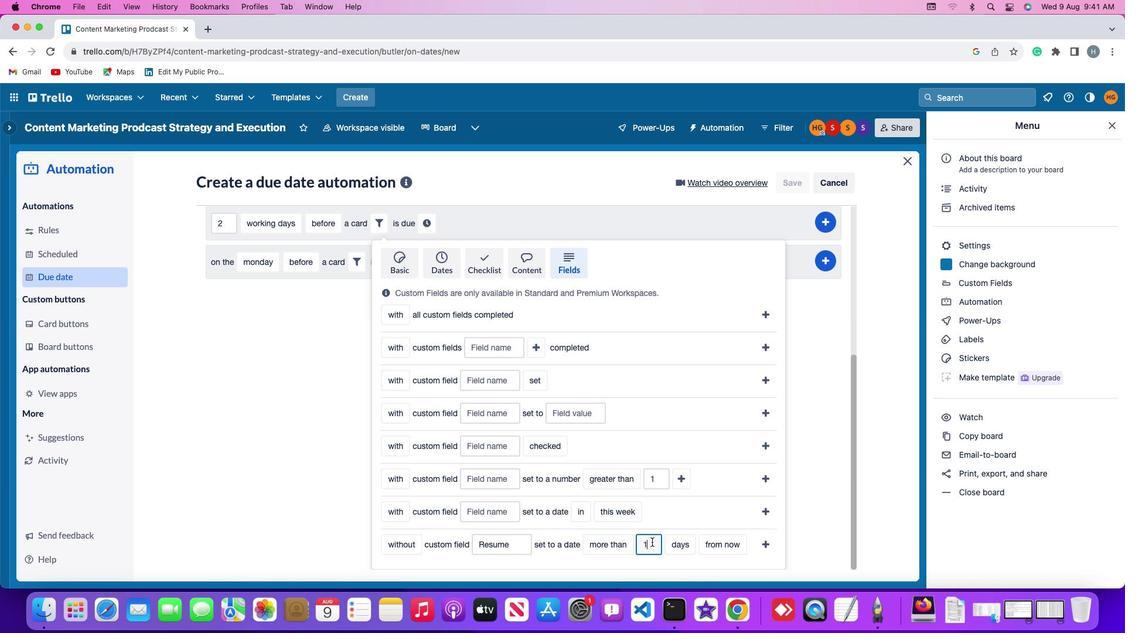 
Action: Key pressed Key.backspace
Screenshot: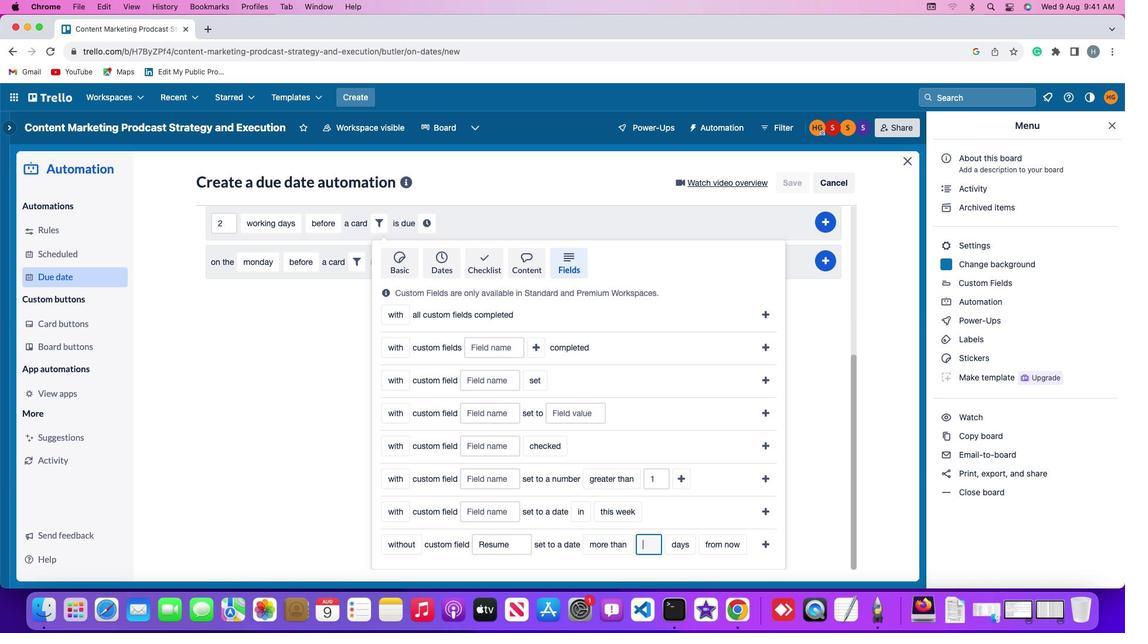 
Action: Mouse moved to (652, 544)
Screenshot: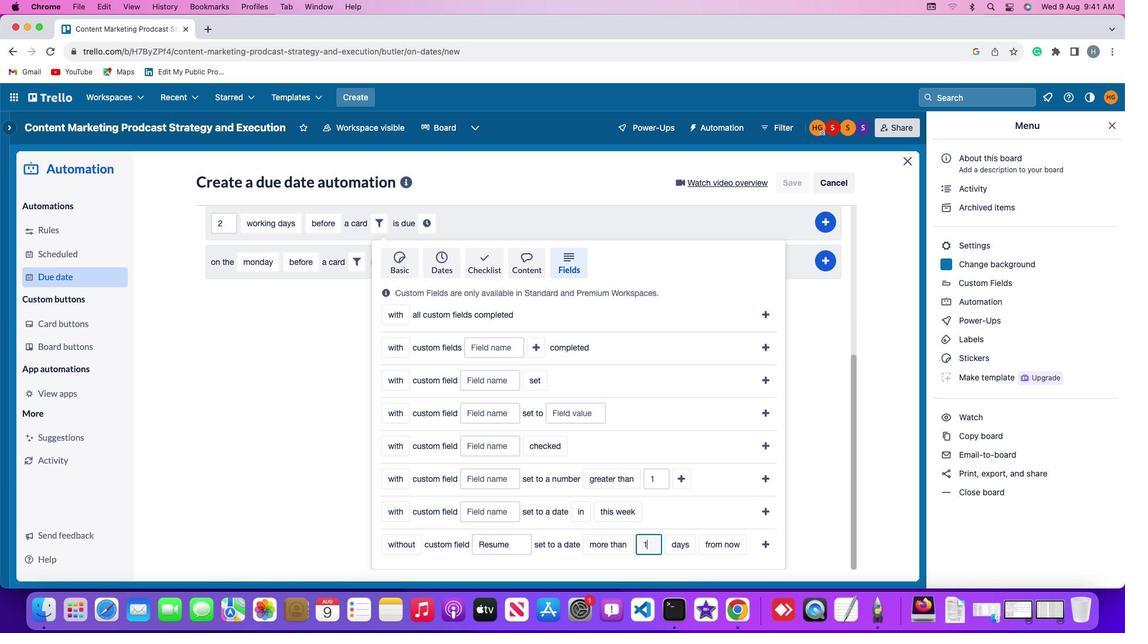 
Action: Key pressed '1'
Screenshot: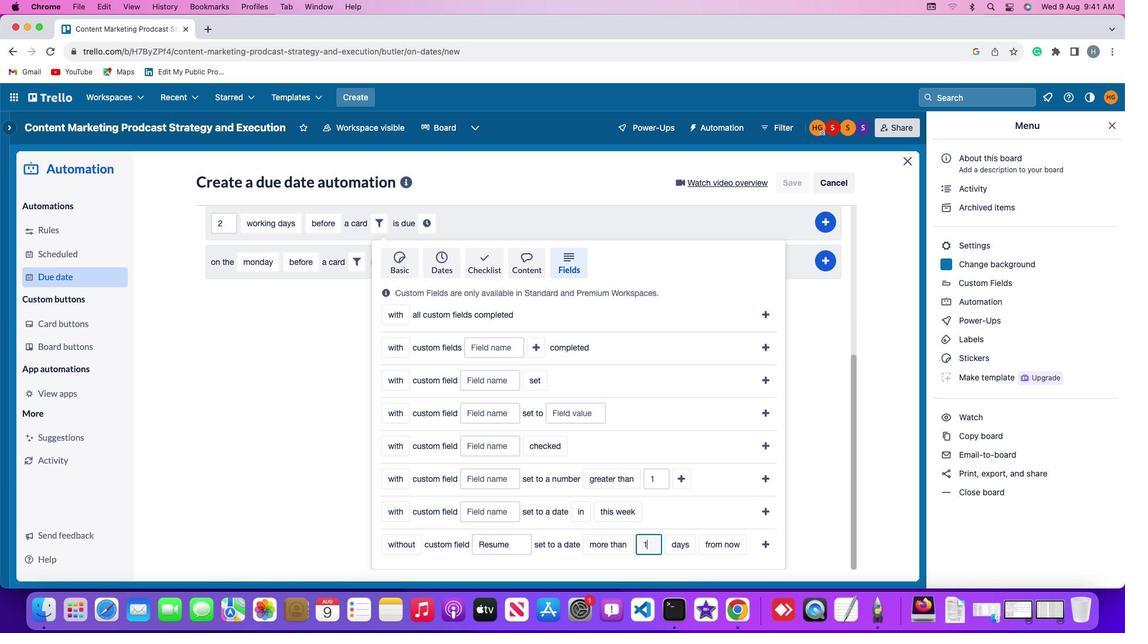 
Action: Mouse moved to (683, 547)
Screenshot: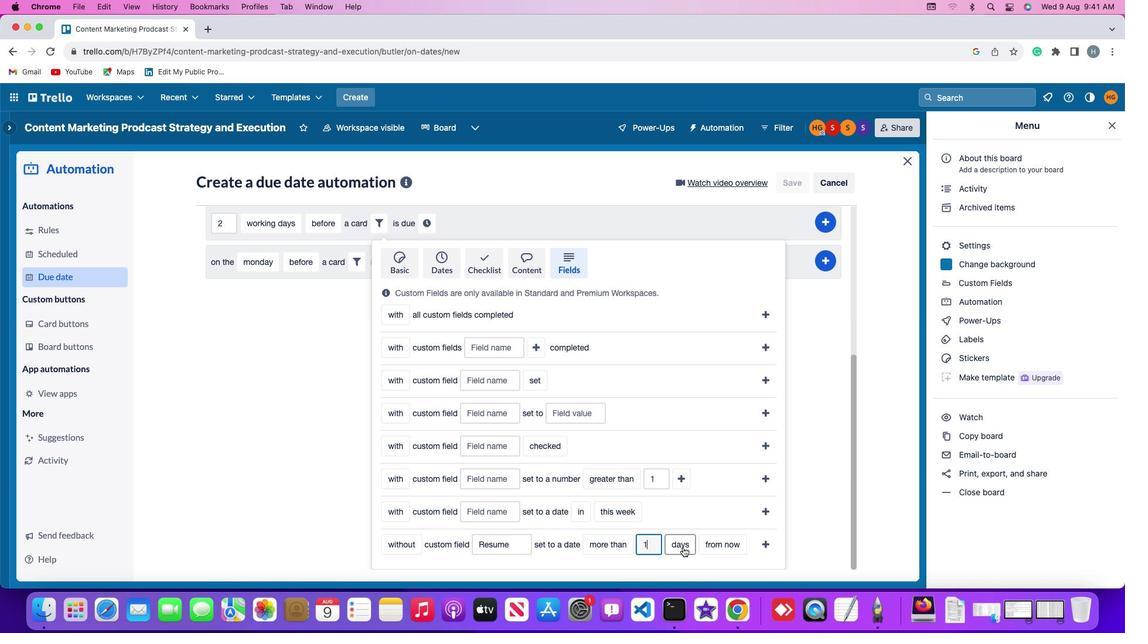 
Action: Mouse pressed left at (683, 547)
Screenshot: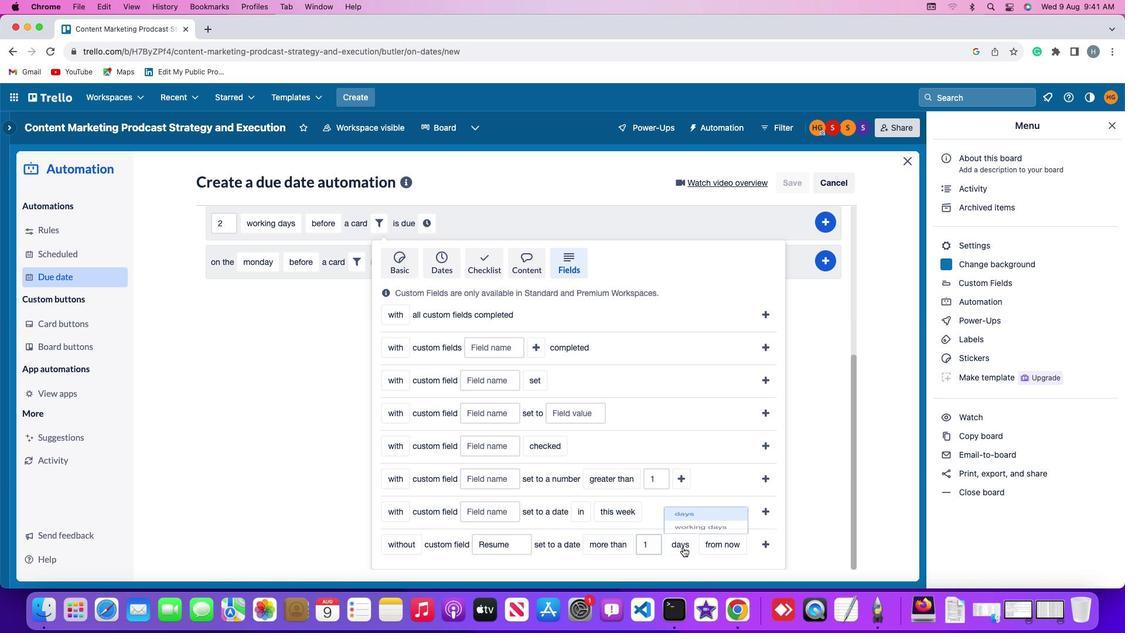 
Action: Mouse moved to (688, 527)
Screenshot: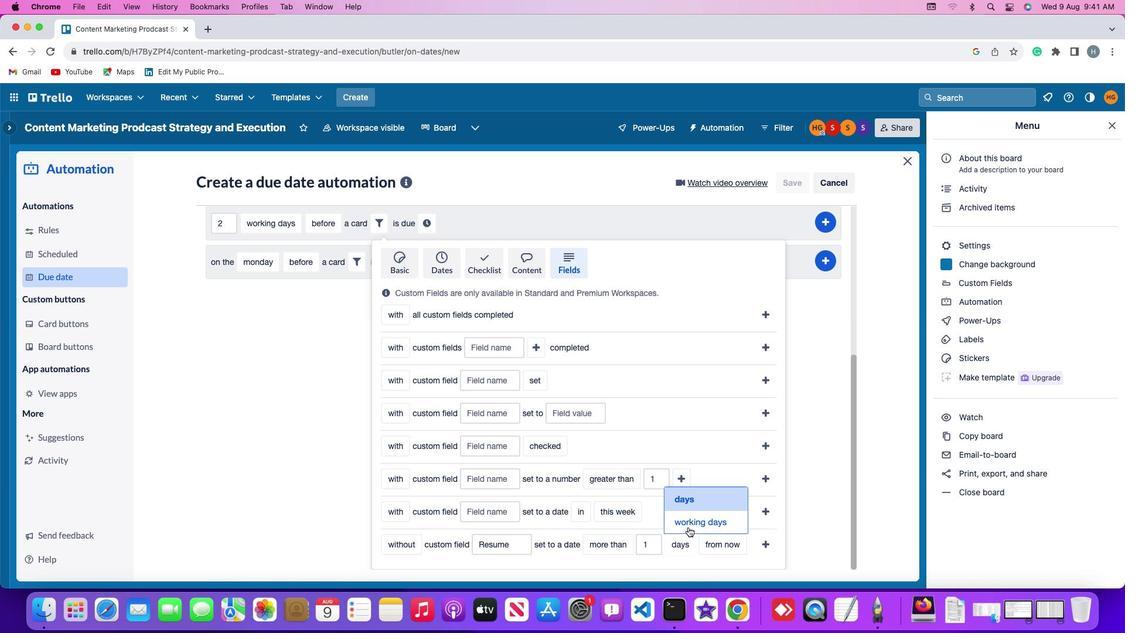 
Action: Mouse pressed left at (688, 527)
Screenshot: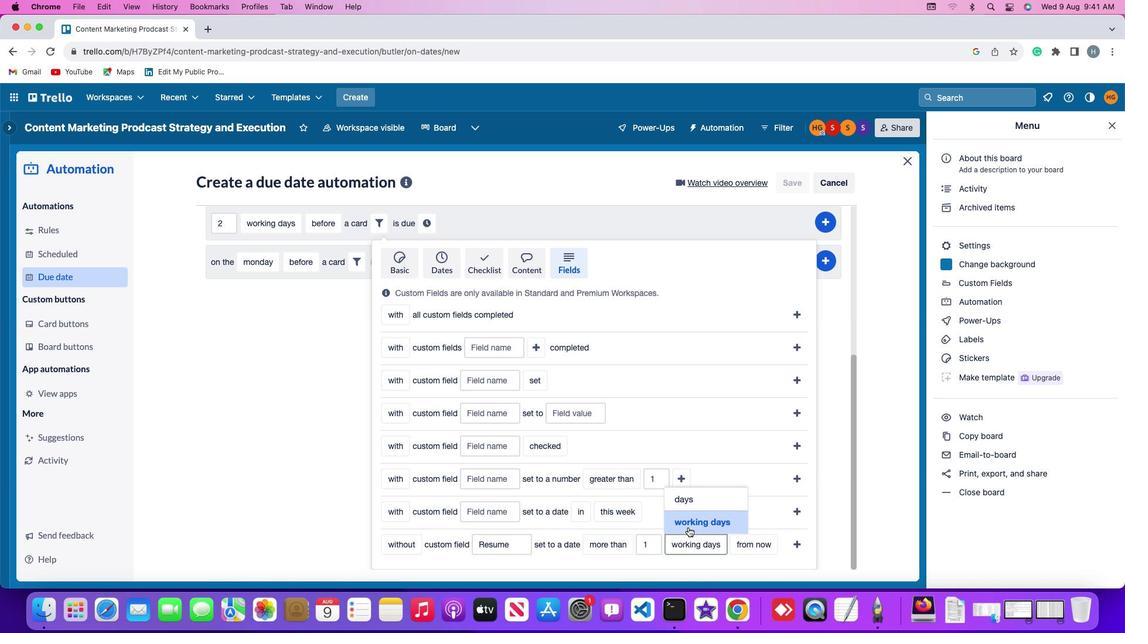 
Action: Mouse moved to (752, 542)
Screenshot: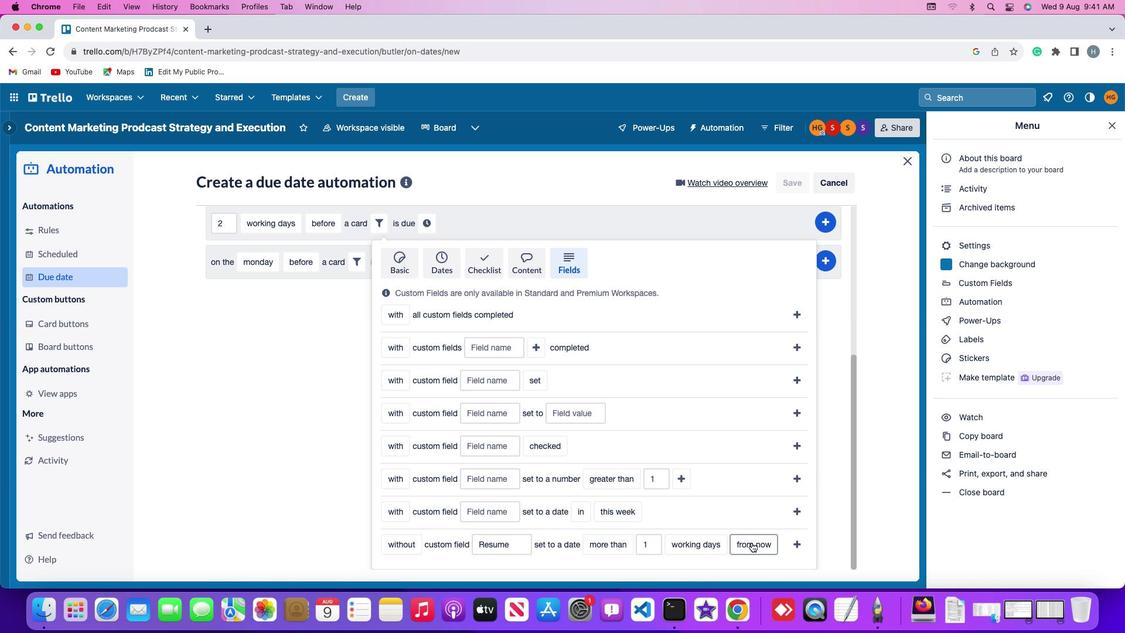 
Action: Mouse pressed left at (752, 542)
Screenshot: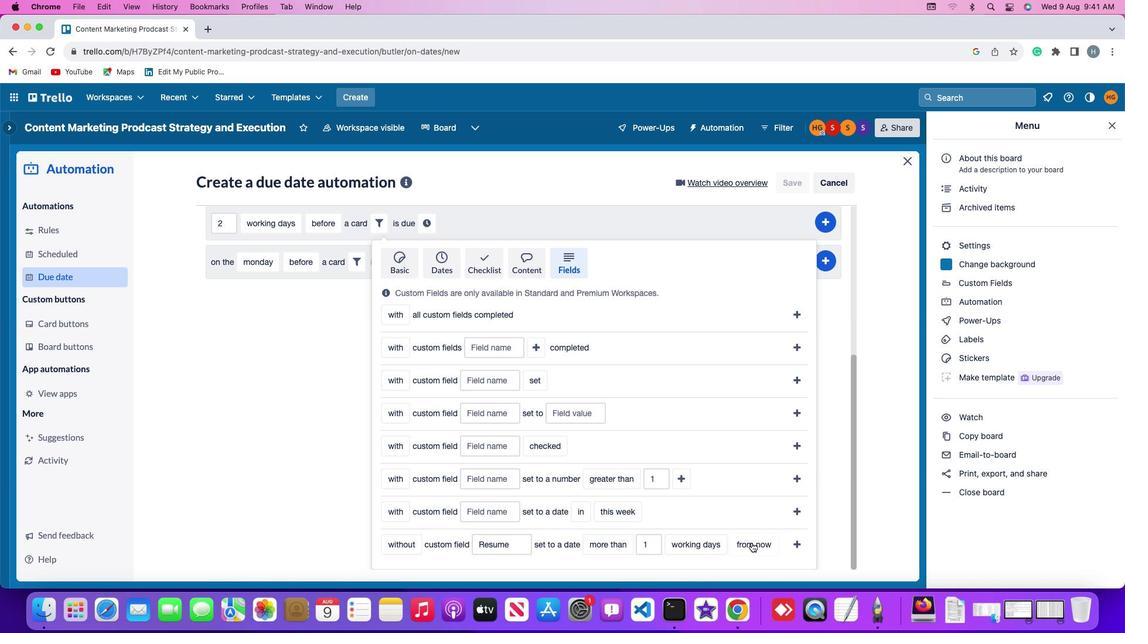 
Action: Mouse moved to (754, 493)
Screenshot: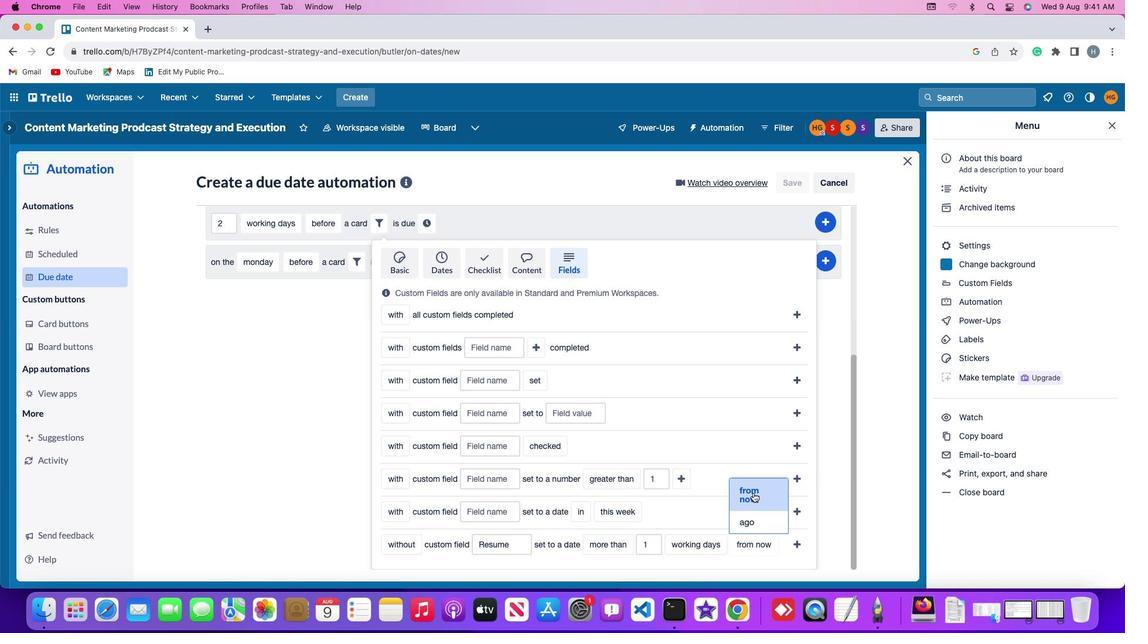
Action: Mouse pressed left at (754, 493)
Screenshot: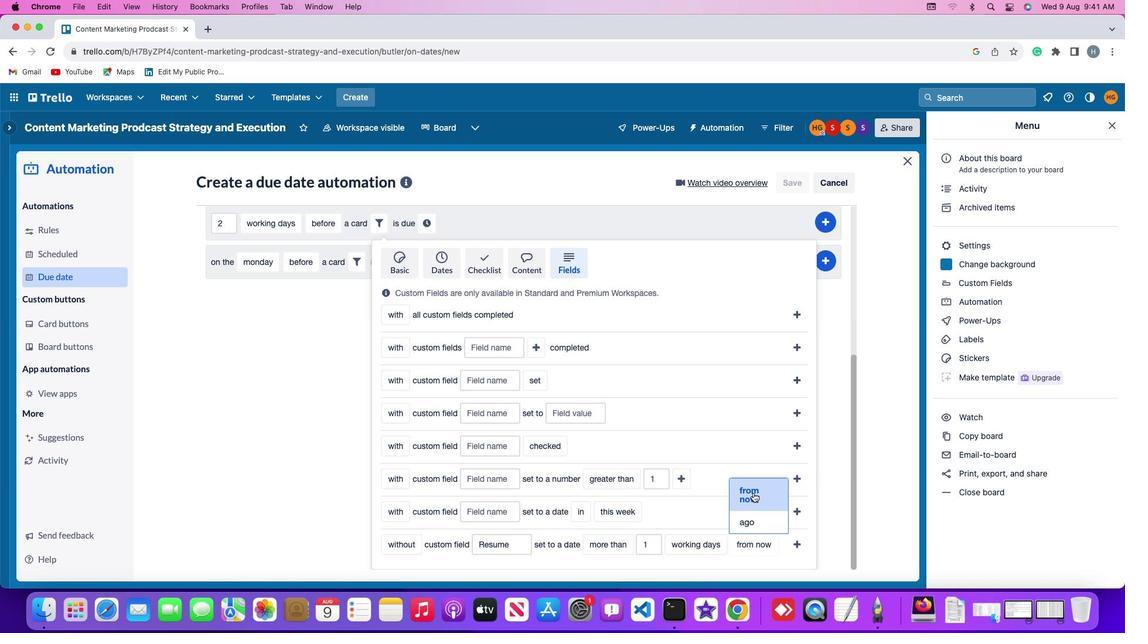 
Action: Mouse moved to (796, 541)
Screenshot: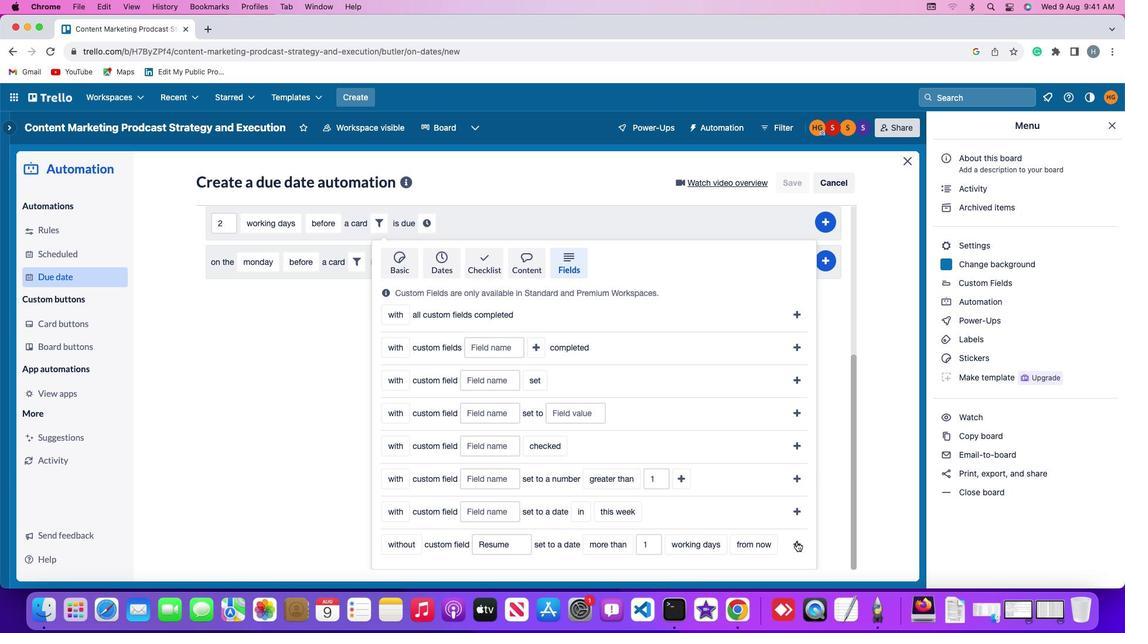 
Action: Mouse pressed left at (796, 541)
Screenshot: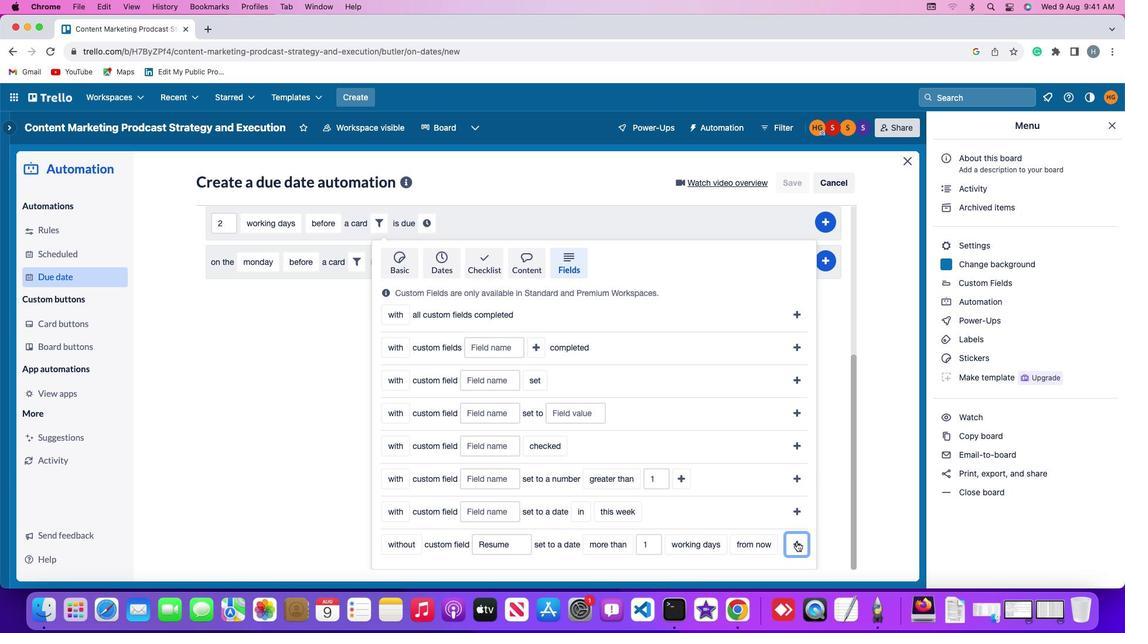 
Action: Mouse moved to (748, 471)
Screenshot: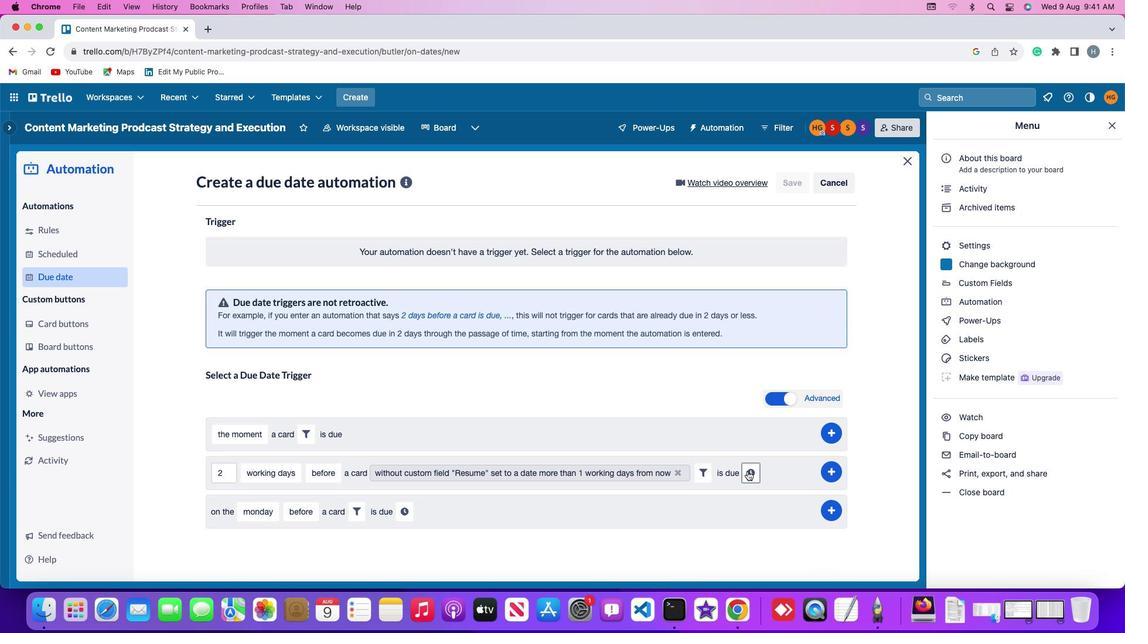 
Action: Mouse pressed left at (748, 471)
Screenshot: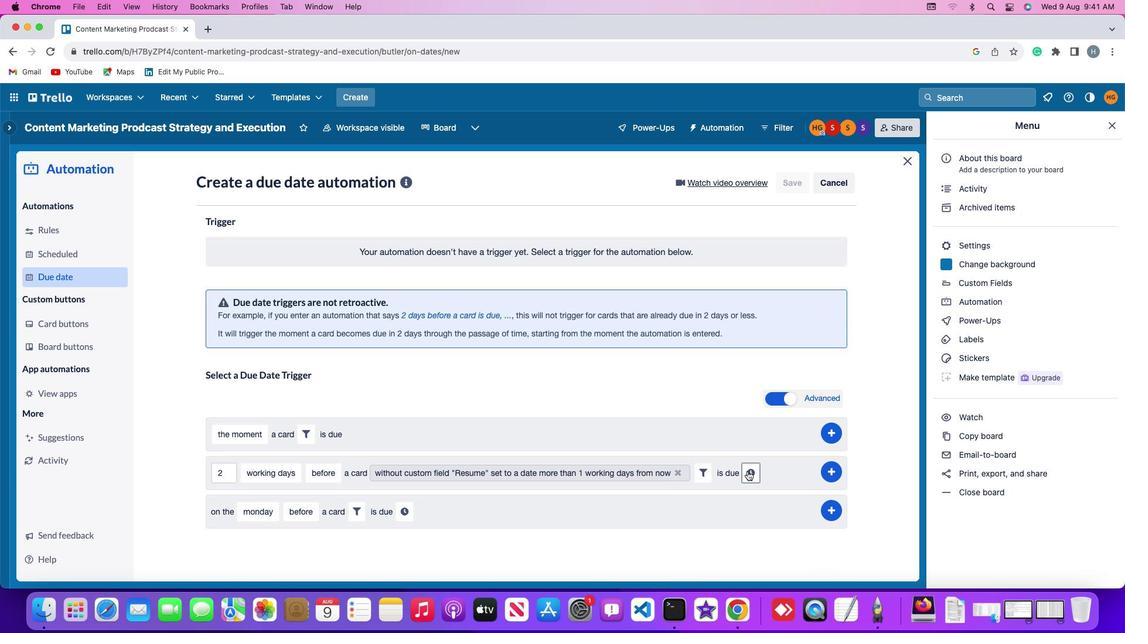 
Action: Mouse moved to (246, 497)
Screenshot: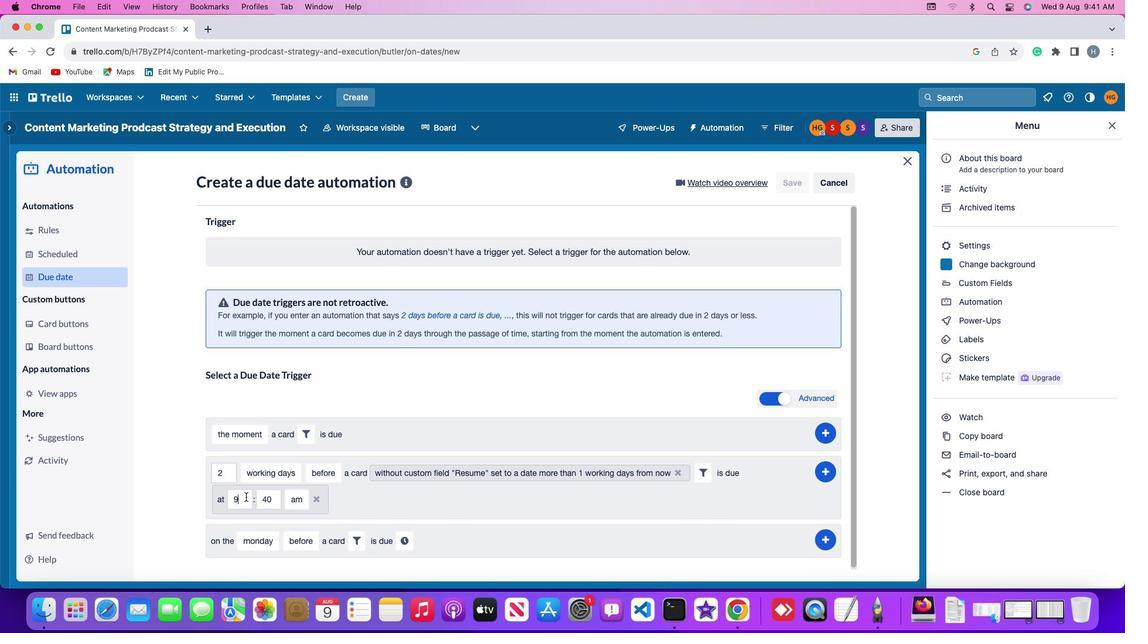 
Action: Mouse pressed left at (246, 497)
Screenshot: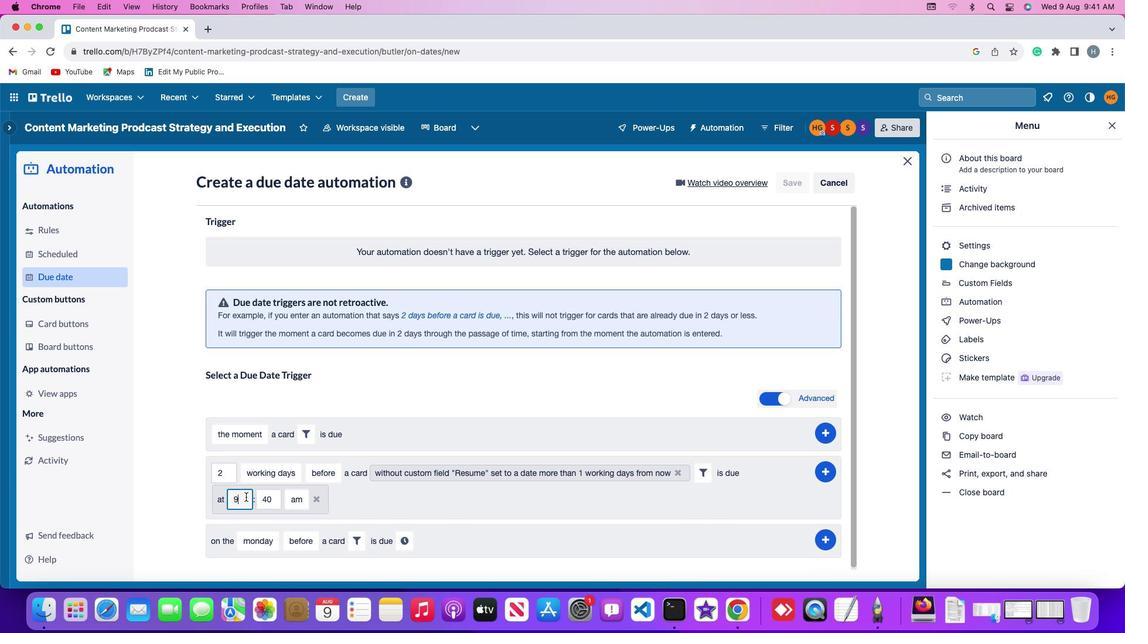 
Action: Key pressed Key.backspace'1''1'
Screenshot: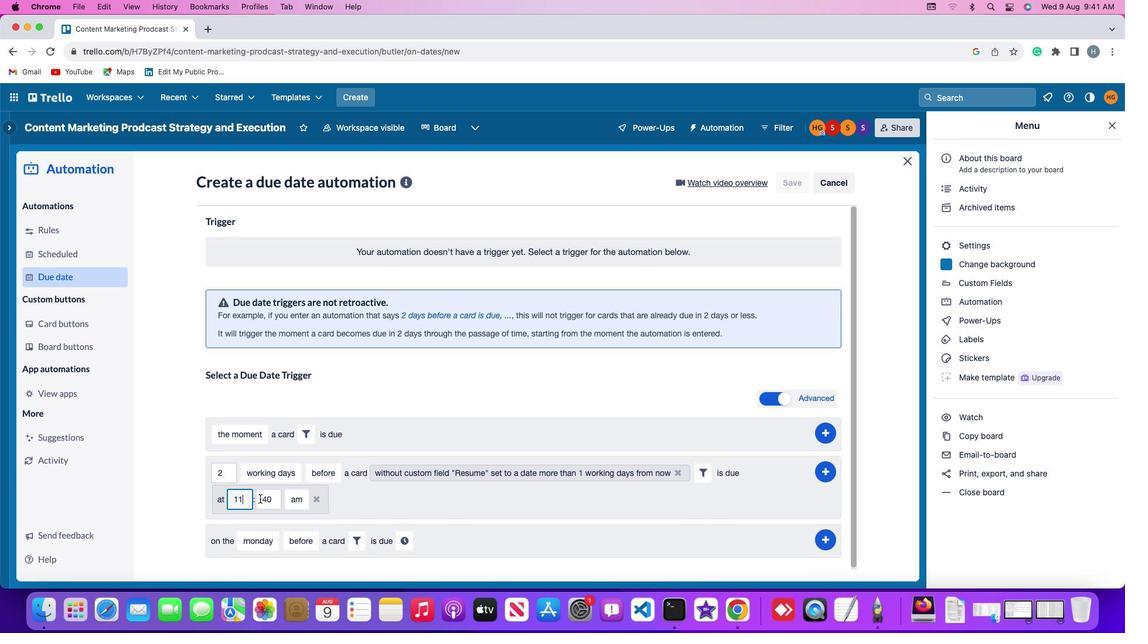 
Action: Mouse moved to (280, 501)
Screenshot: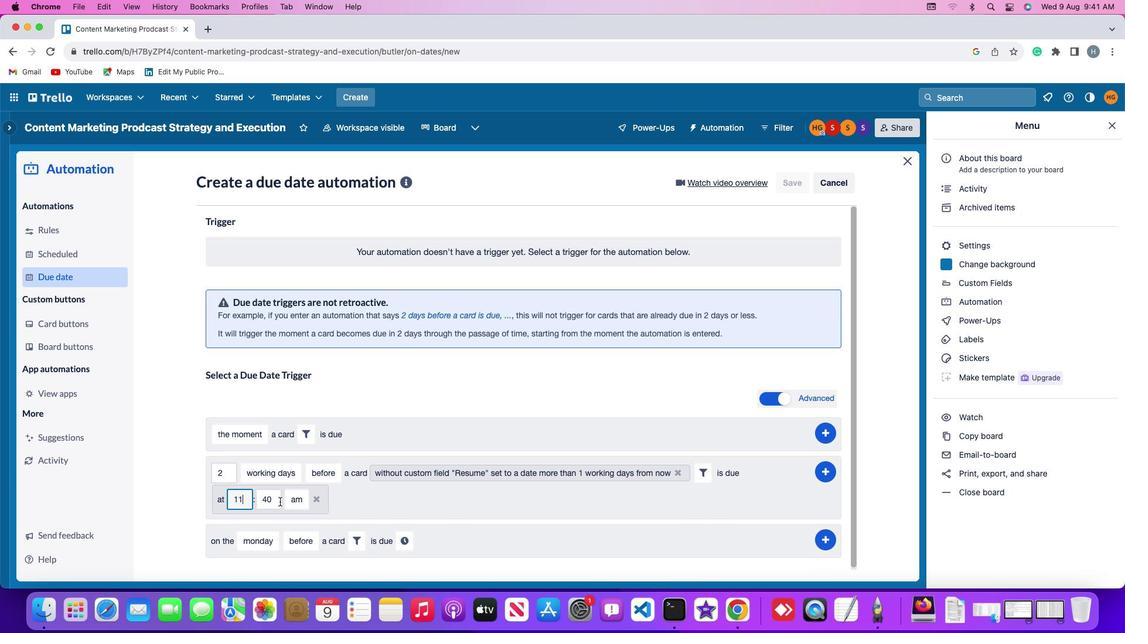 
Action: Mouse pressed left at (280, 501)
Screenshot: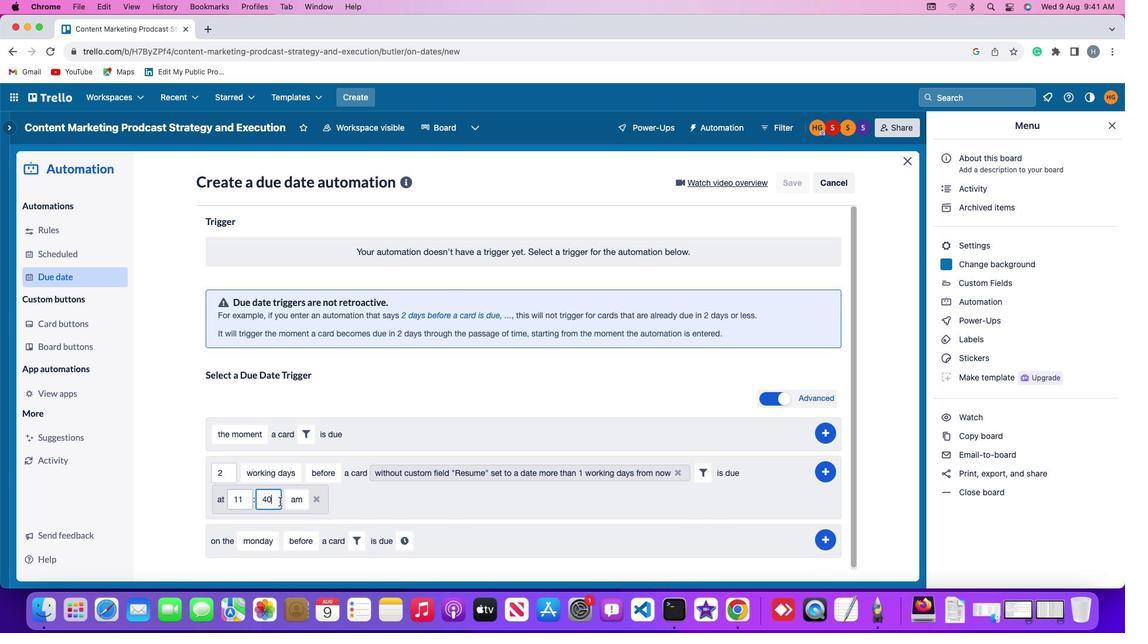 
Action: Key pressed Key.backspaceKey.backspace'0''0'
Screenshot: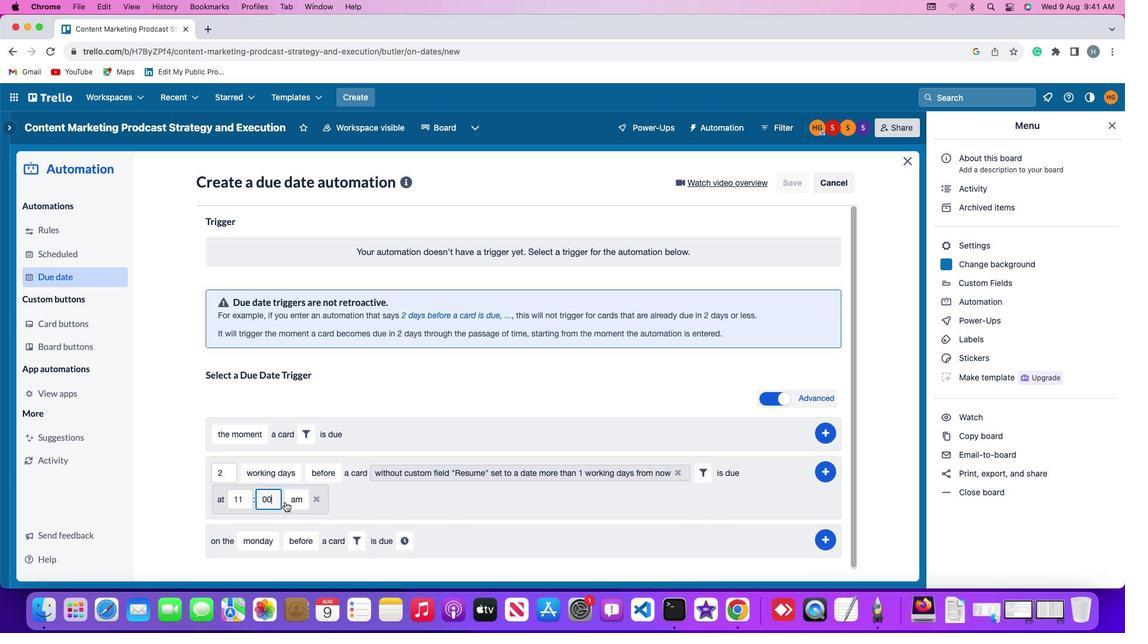 
Action: Mouse moved to (294, 503)
Screenshot: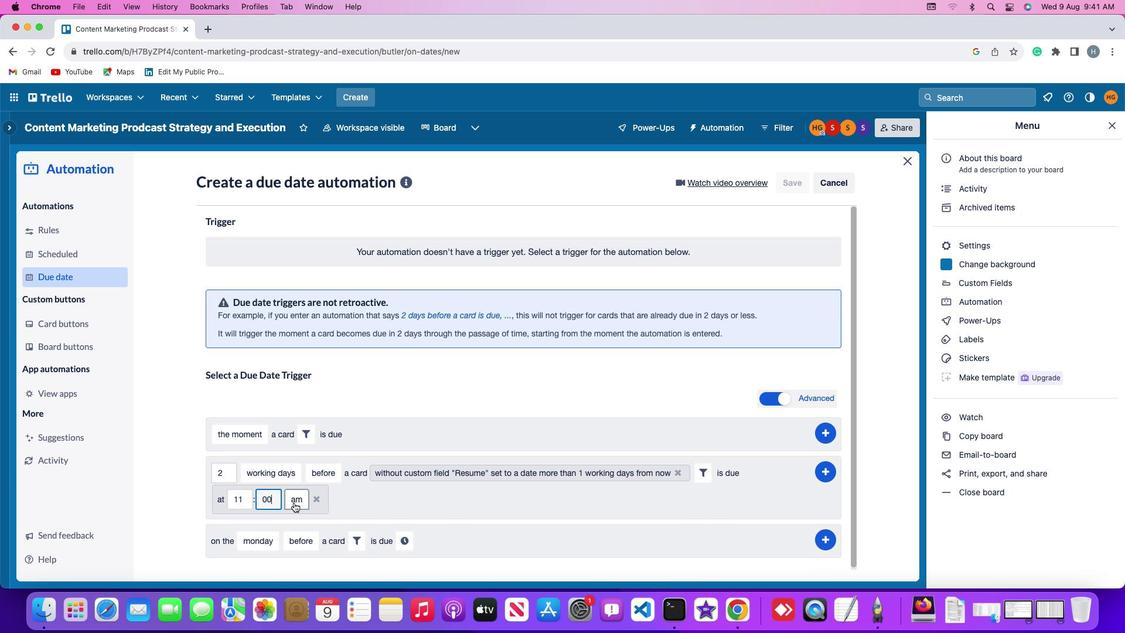 
Action: Mouse pressed left at (294, 503)
Screenshot: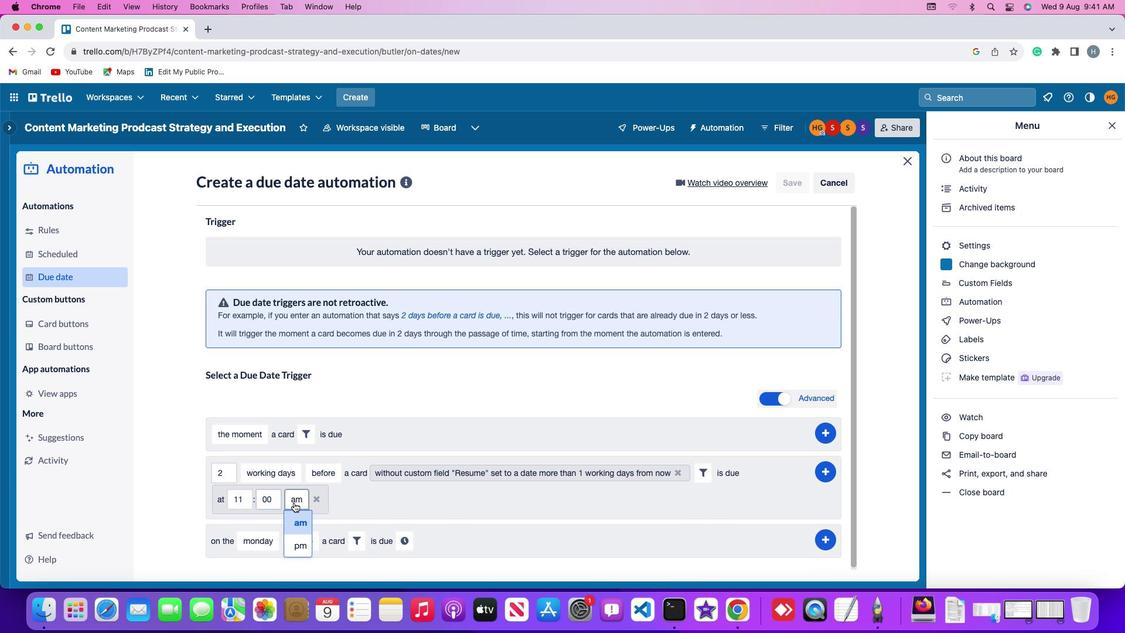 
Action: Mouse moved to (289, 526)
Screenshot: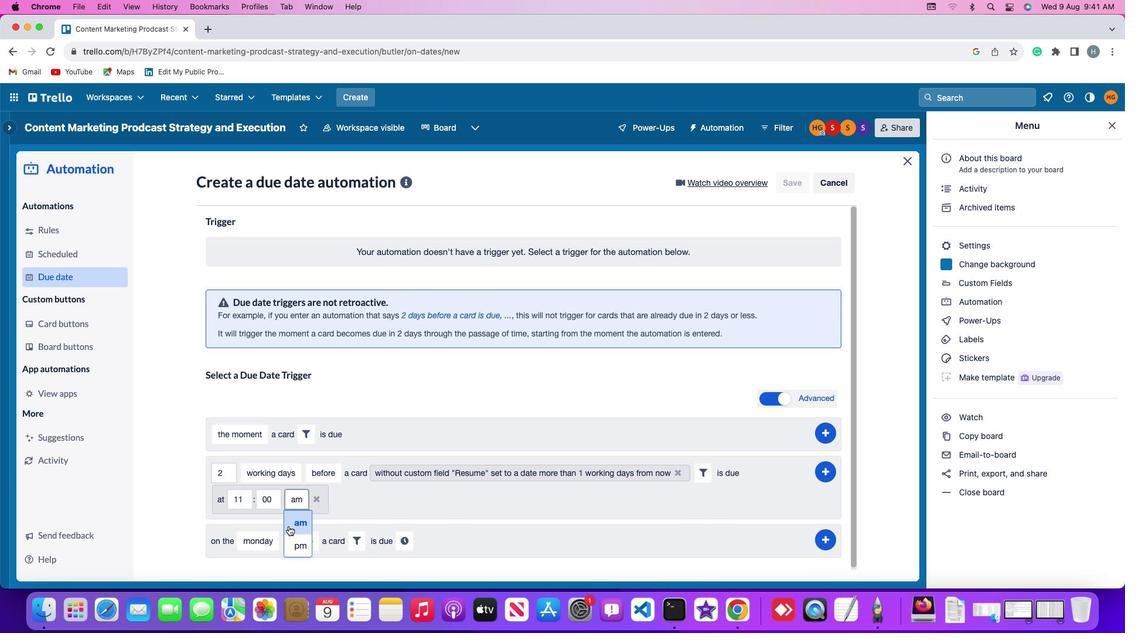 
Action: Mouse pressed left at (289, 526)
Screenshot: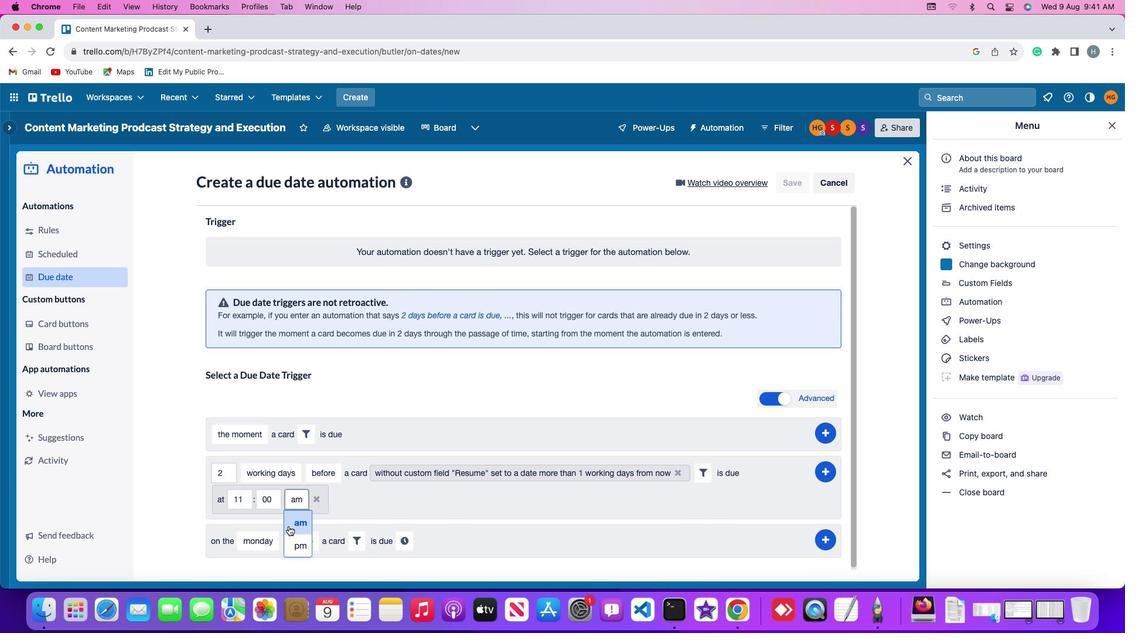 
Action: Mouse moved to (825, 469)
Screenshot: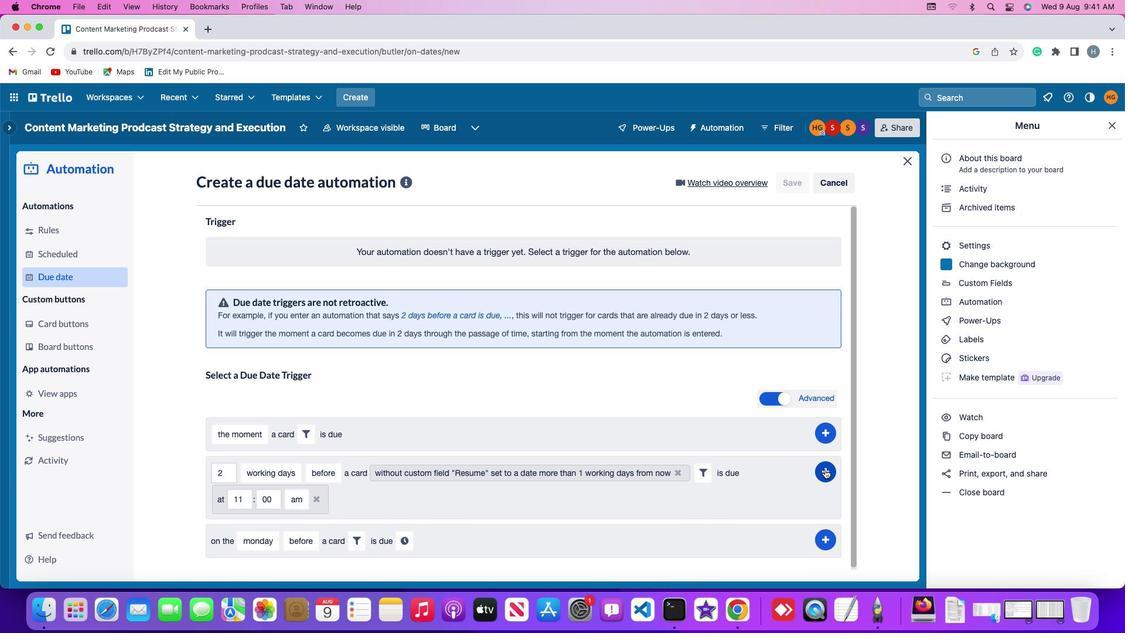 
Action: Mouse pressed left at (825, 469)
Screenshot: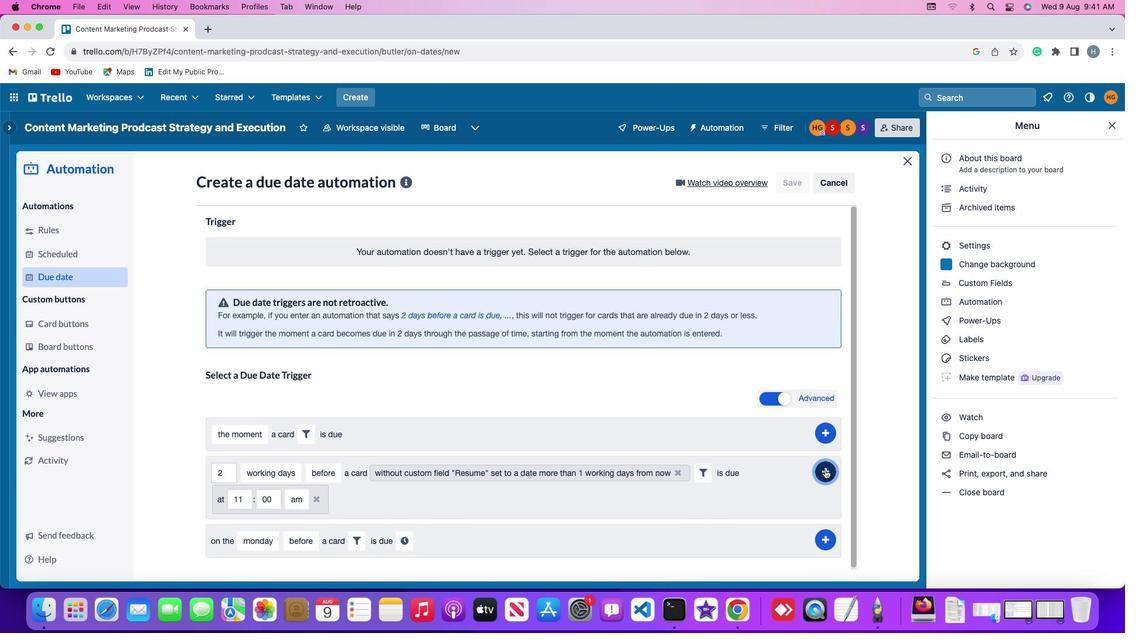 
Action: Mouse moved to (888, 362)
Screenshot: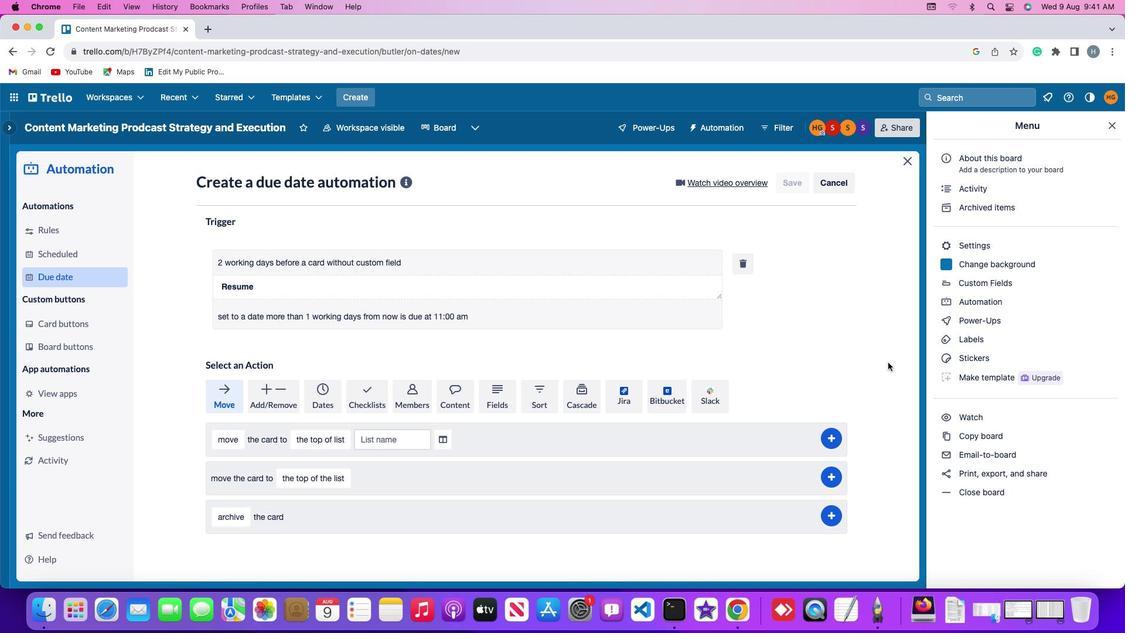 
